 Task: Look for space in Muchamiel, Spain from 5th June, 2023 to 16th June, 2023 for 2 adults in price range Rs.14000 to Rs.18000. Place can be entire place with 1  bedroom having 1 bed and 1 bathroom. Property type can be house, flat, guest house, hotel. Booking option can be shelf check-in. Required host language is English.
Action: Mouse moved to (290, 141)
Screenshot: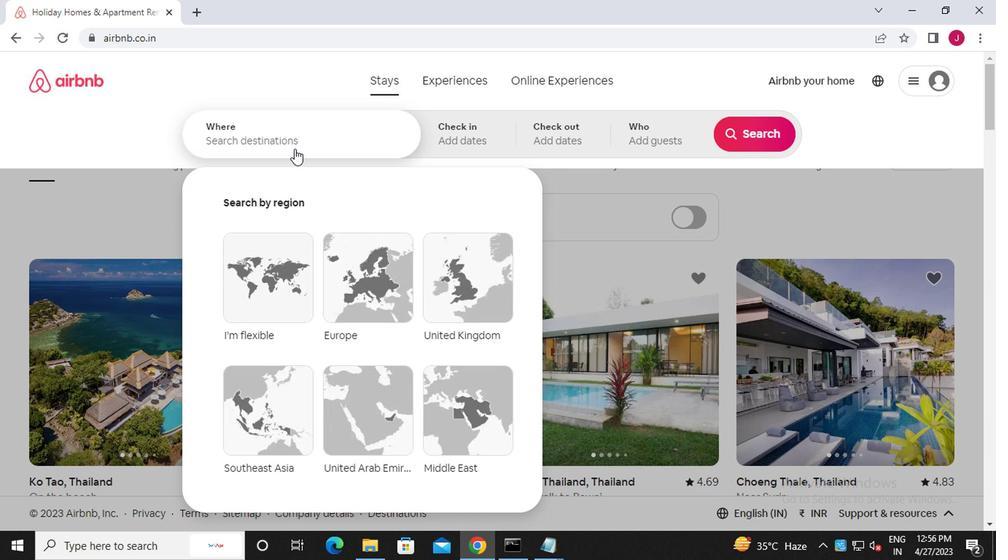 
Action: Mouse pressed left at (290, 141)
Screenshot: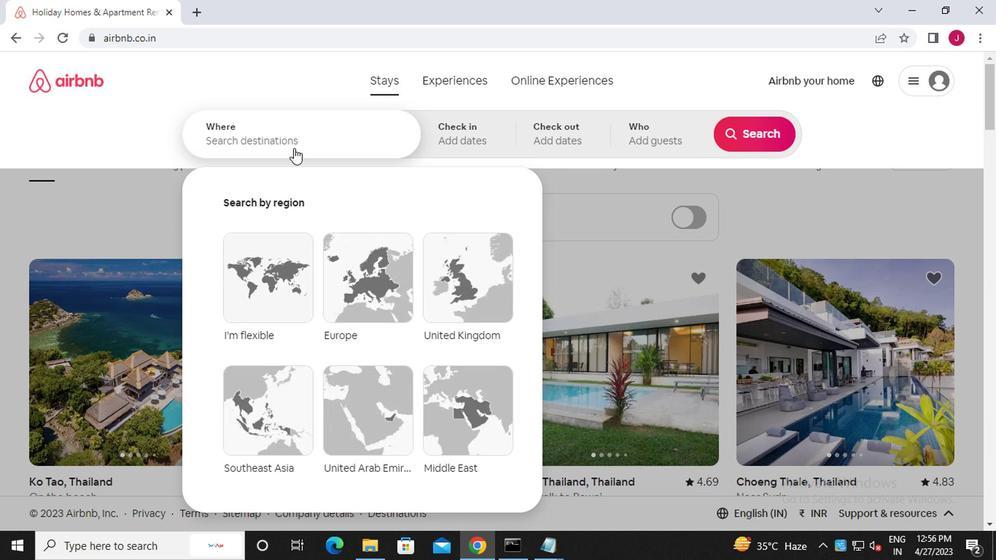 
Action: Mouse moved to (285, 141)
Screenshot: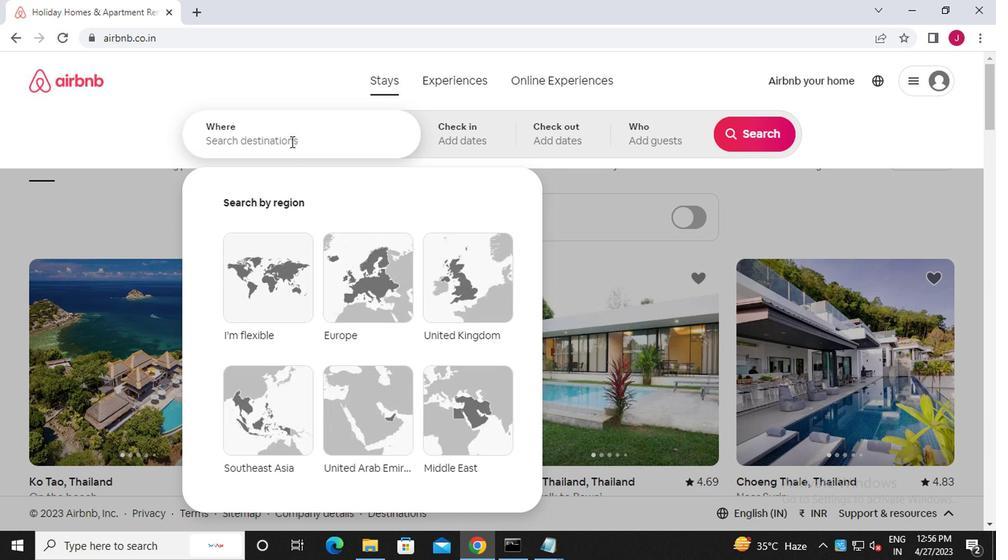 
Action: Key pressed m<Key.caps_lock>uchamiel,<Key.caps_lock>s<Key.caps_lock>pain
Screenshot: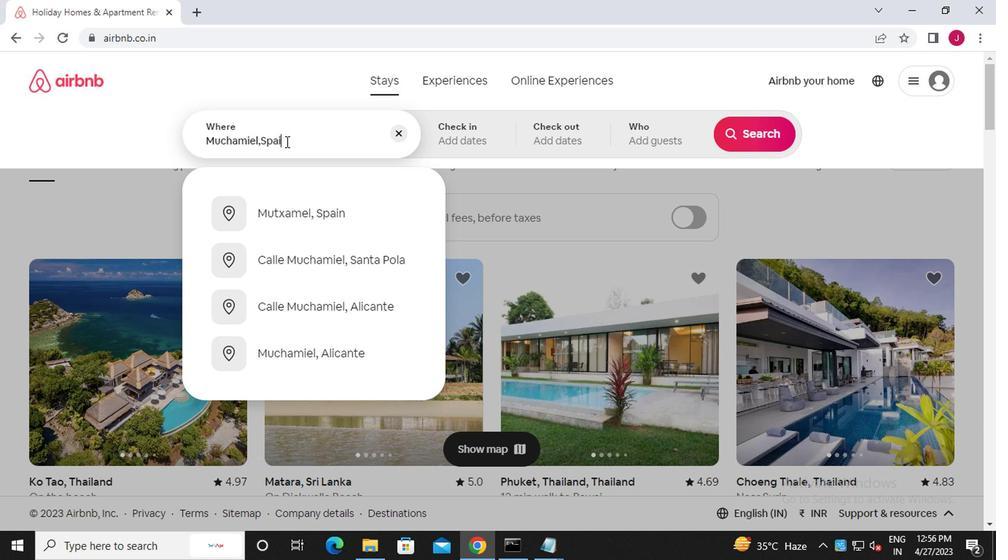 
Action: Mouse moved to (321, 212)
Screenshot: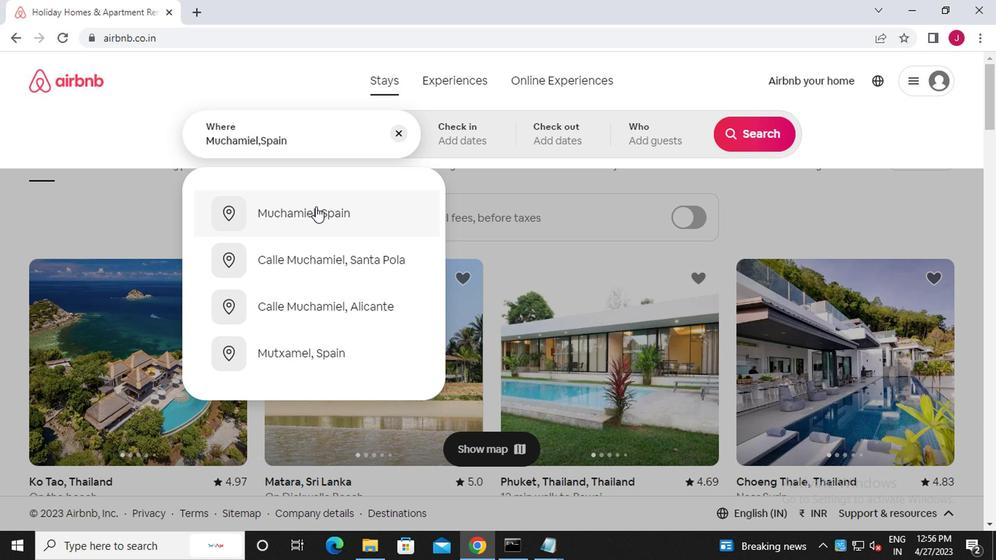 
Action: Mouse pressed left at (321, 212)
Screenshot: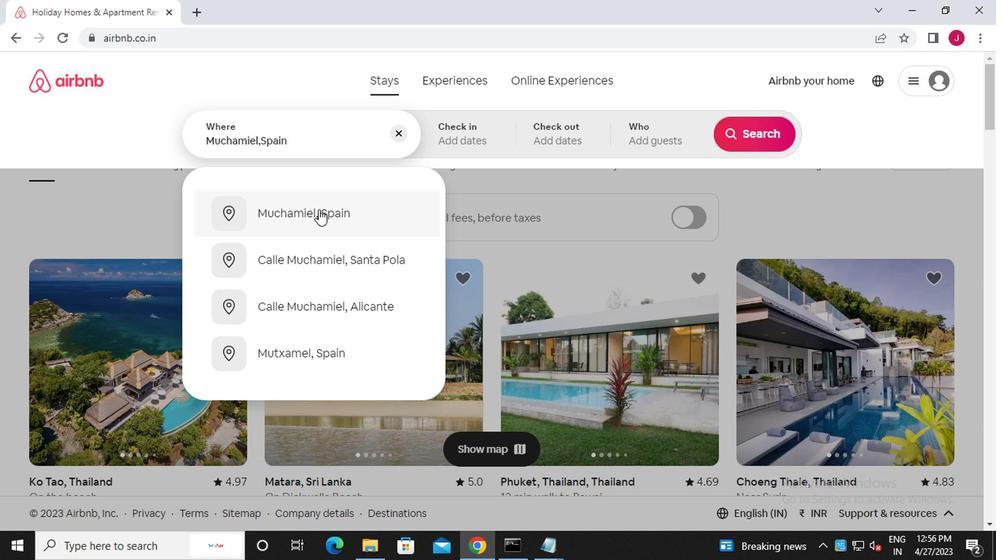 
Action: Mouse moved to (741, 253)
Screenshot: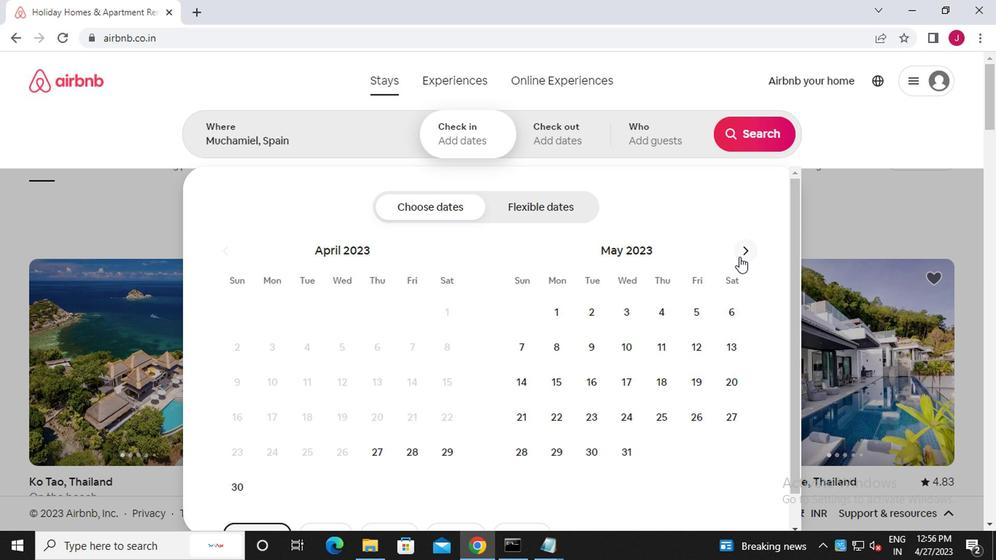 
Action: Mouse pressed left at (741, 253)
Screenshot: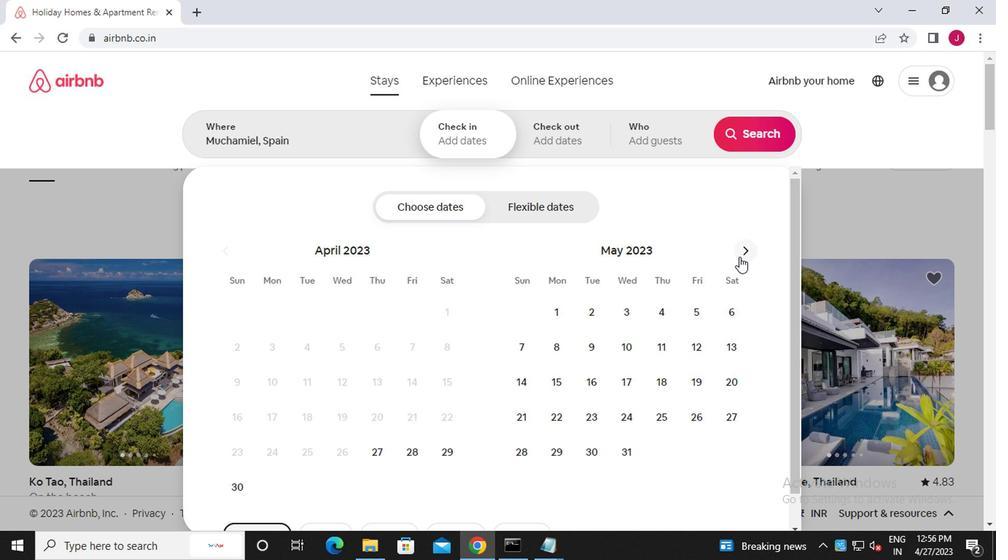
Action: Mouse moved to (550, 347)
Screenshot: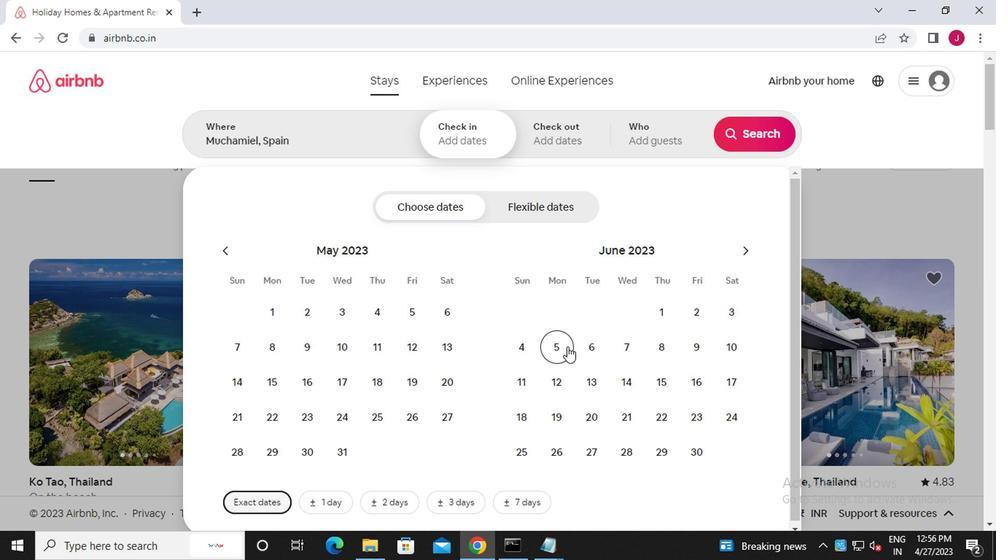 
Action: Mouse pressed left at (550, 347)
Screenshot: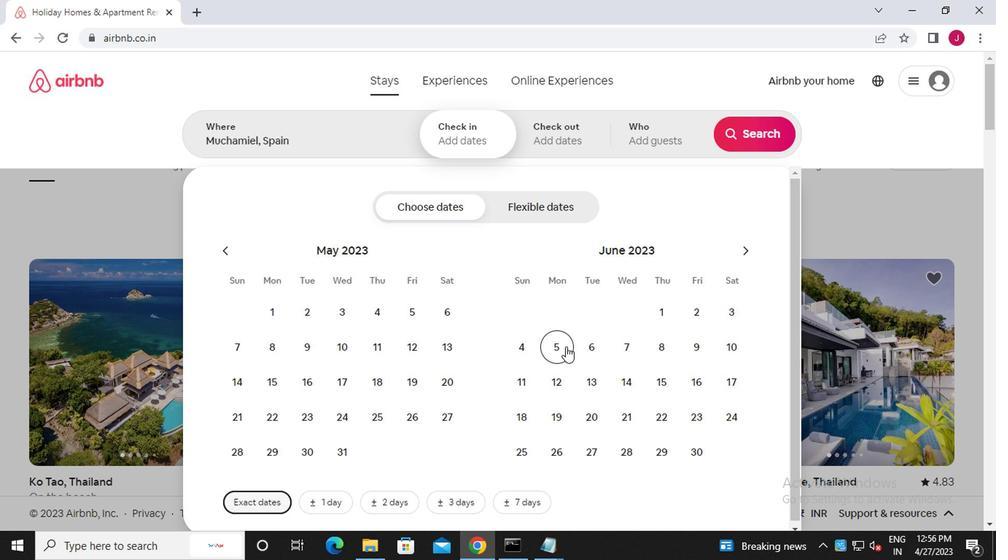 
Action: Mouse moved to (694, 386)
Screenshot: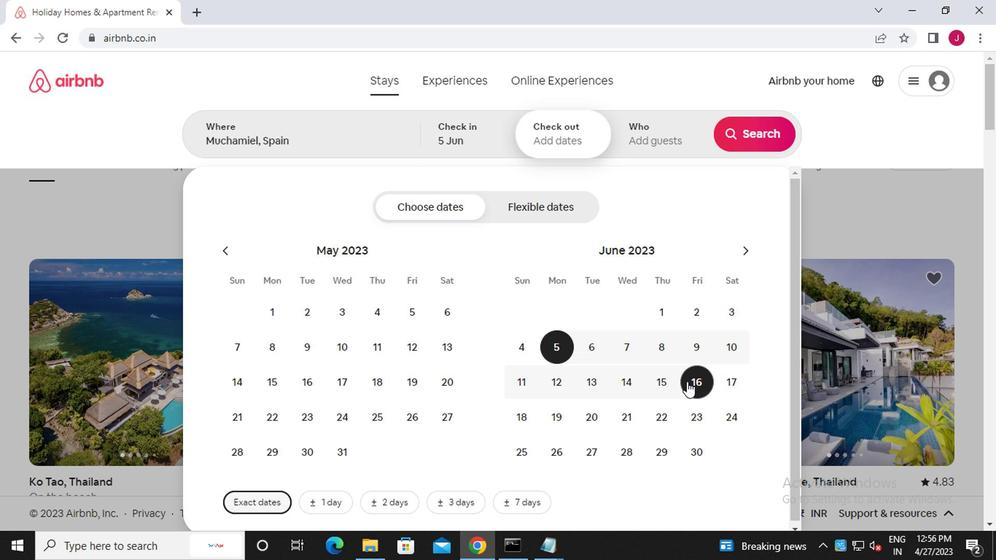 
Action: Mouse pressed left at (694, 386)
Screenshot: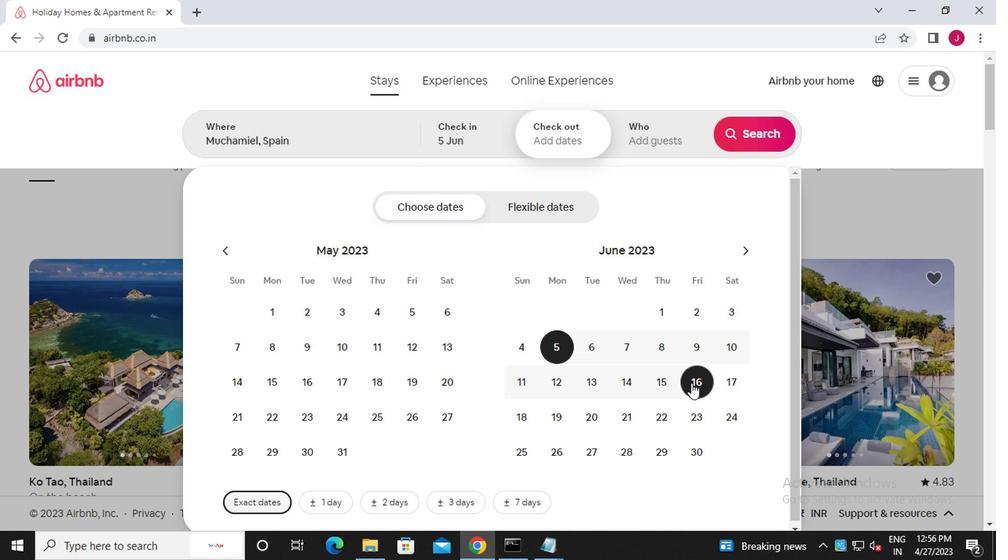 
Action: Mouse moved to (668, 132)
Screenshot: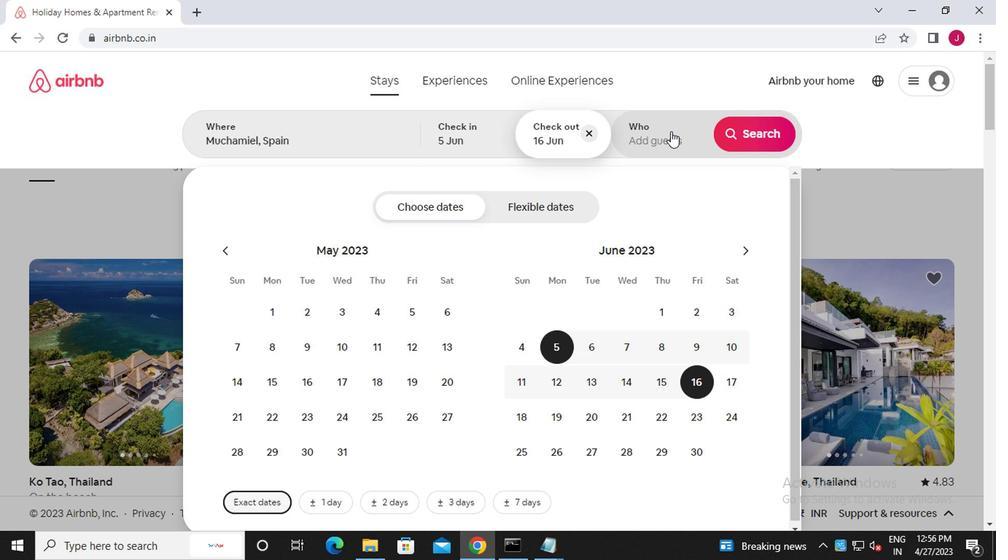 
Action: Mouse pressed left at (668, 132)
Screenshot: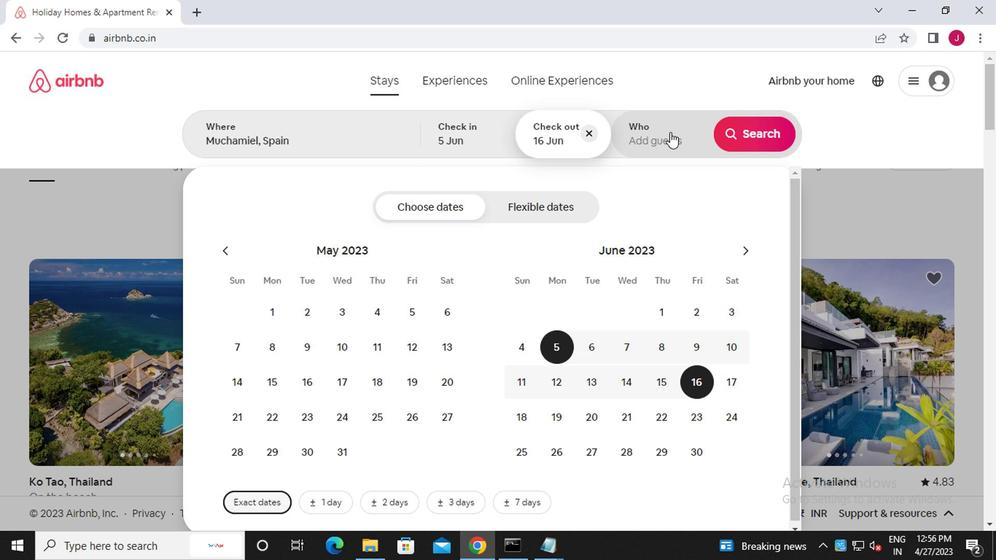 
Action: Mouse moved to (753, 212)
Screenshot: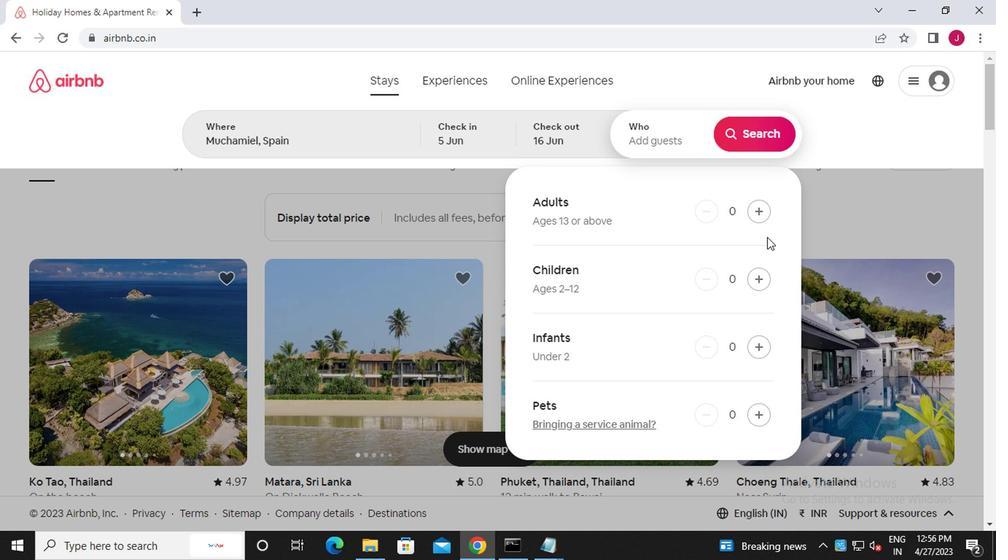 
Action: Mouse pressed left at (753, 212)
Screenshot: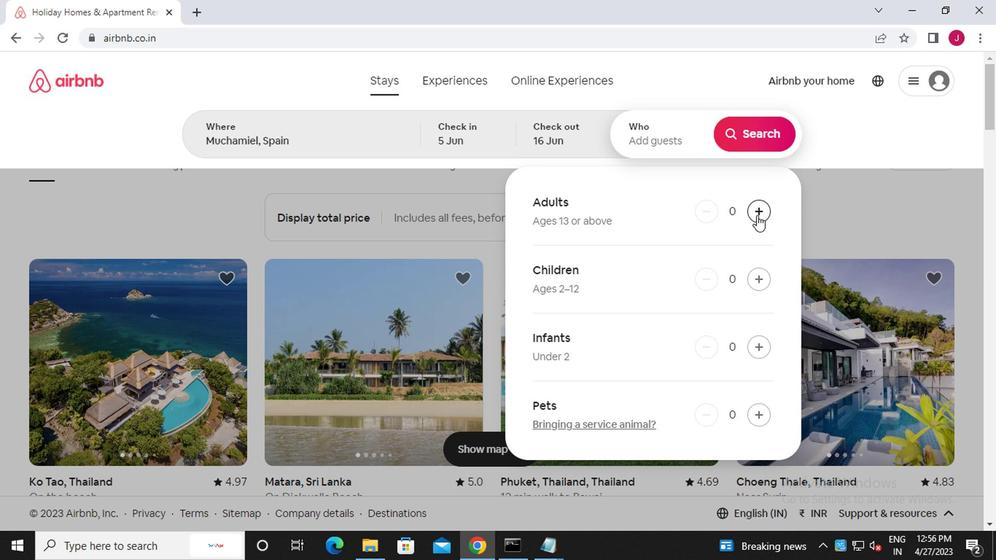 
Action: Mouse pressed left at (753, 212)
Screenshot: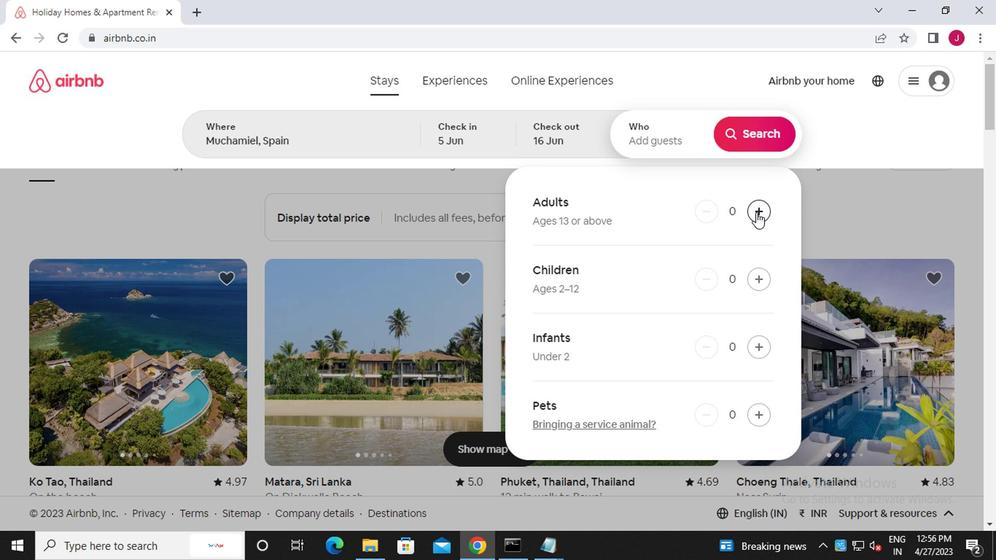 
Action: Mouse moved to (752, 137)
Screenshot: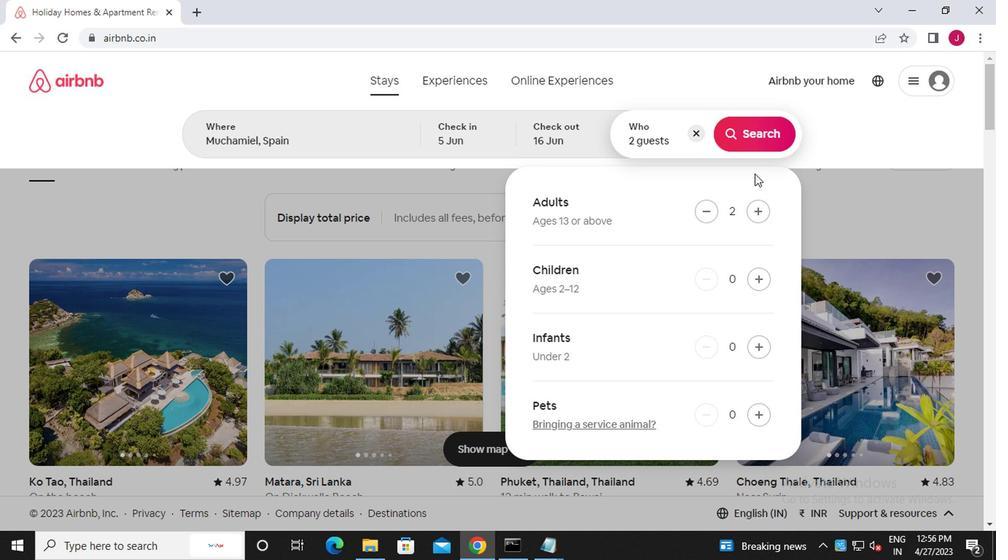 
Action: Mouse pressed left at (752, 137)
Screenshot: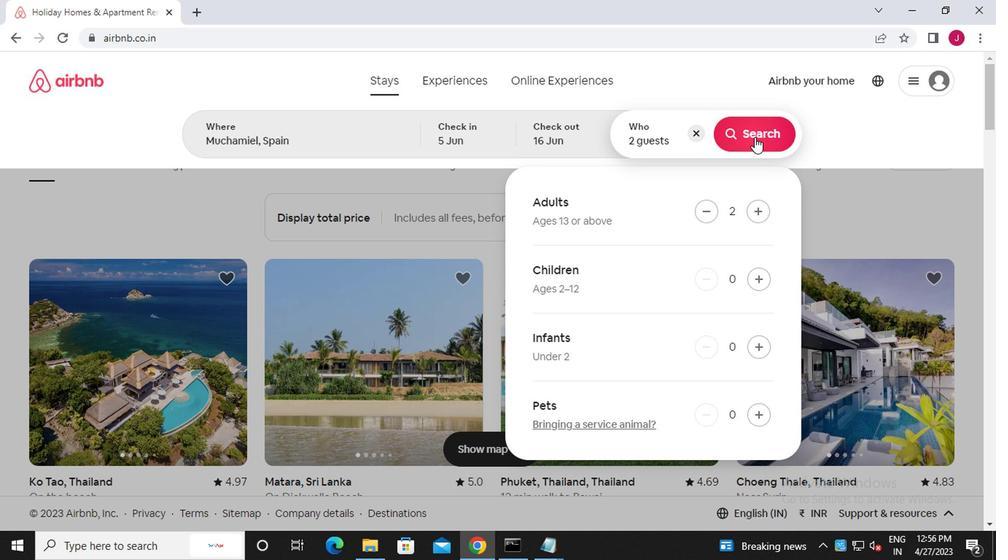 
Action: Mouse moved to (925, 145)
Screenshot: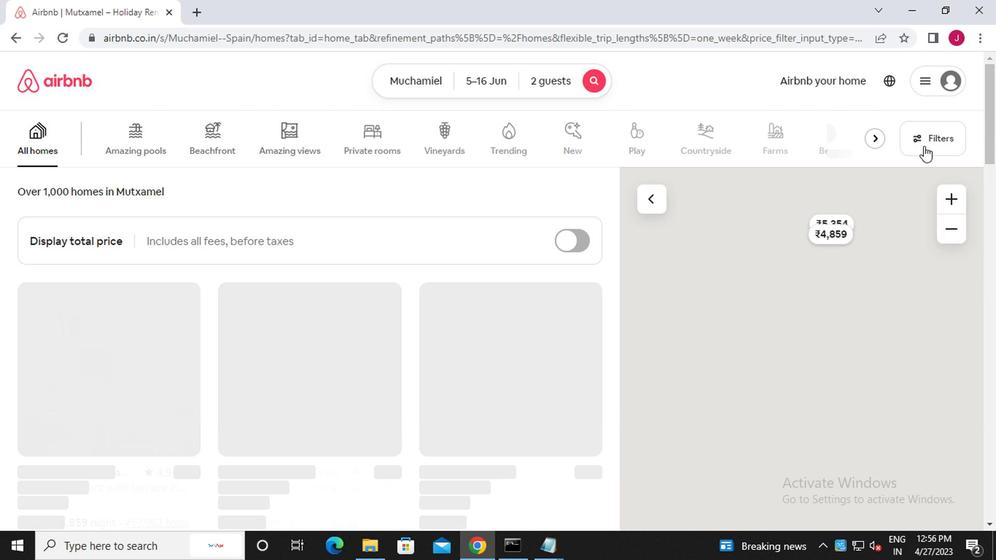 
Action: Mouse pressed left at (925, 145)
Screenshot: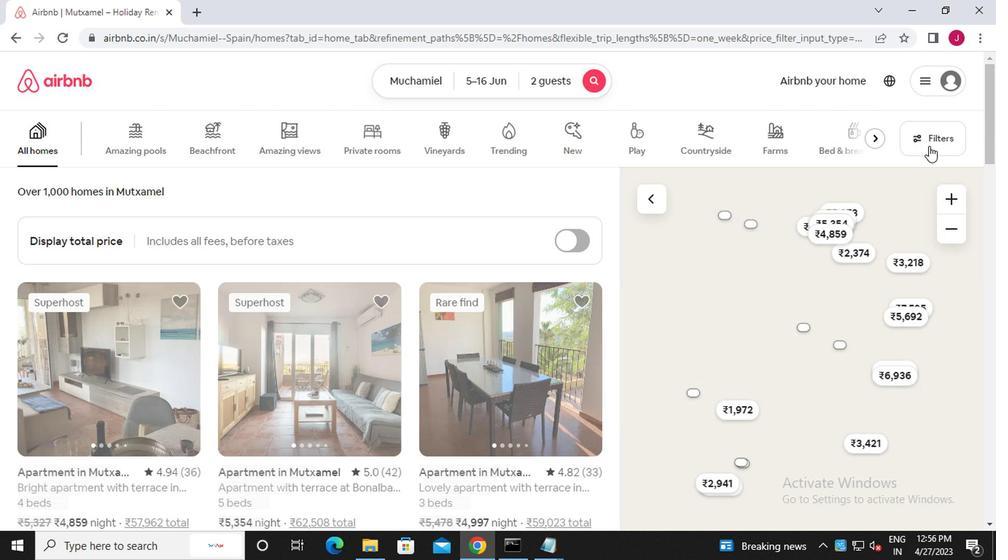 
Action: Mouse moved to (318, 320)
Screenshot: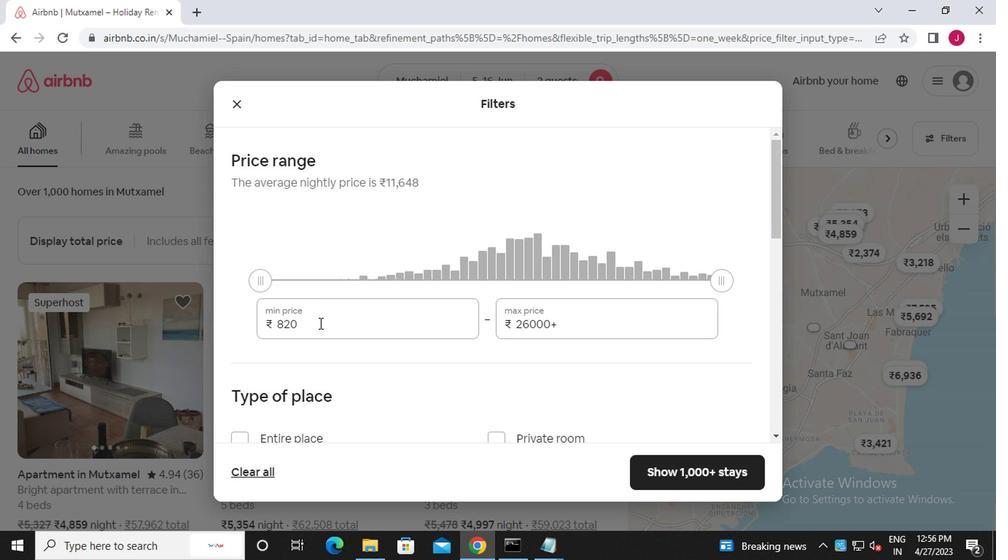 
Action: Mouse pressed left at (318, 320)
Screenshot: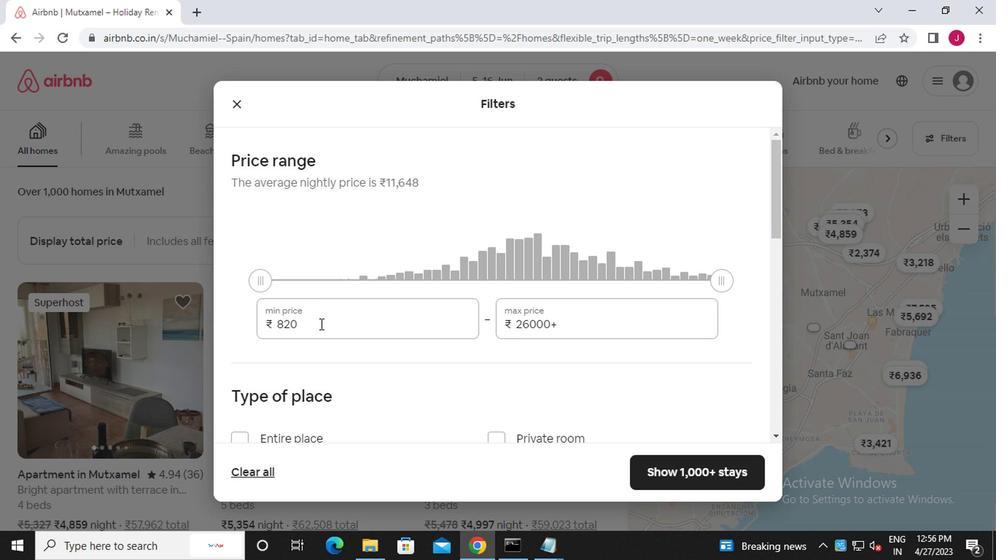 
Action: Mouse moved to (313, 311)
Screenshot: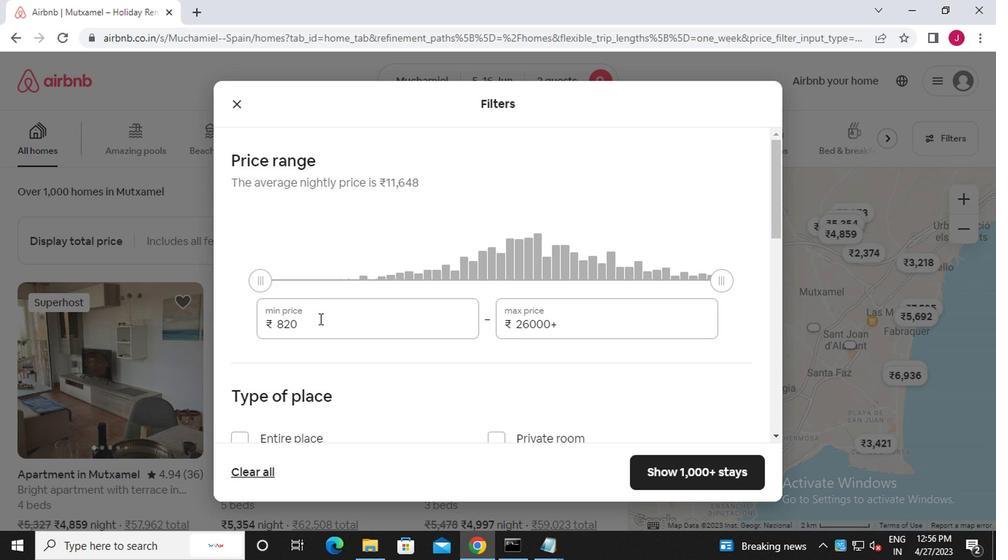 
Action: Key pressed <Key.backspace><Key.backspace><Key.backspace><<97>><<100>><<96>><<96>><<96>>
Screenshot: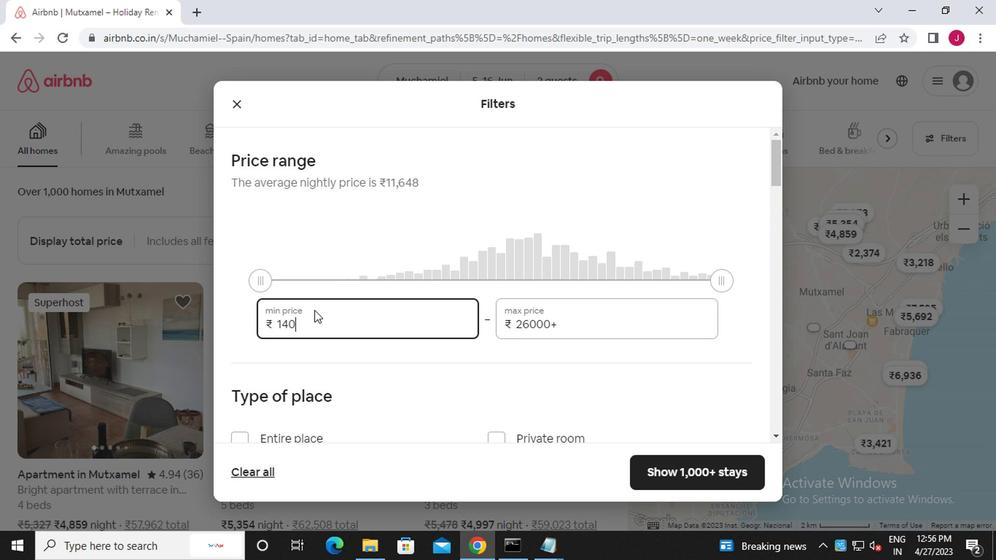 
Action: Mouse moved to (617, 308)
Screenshot: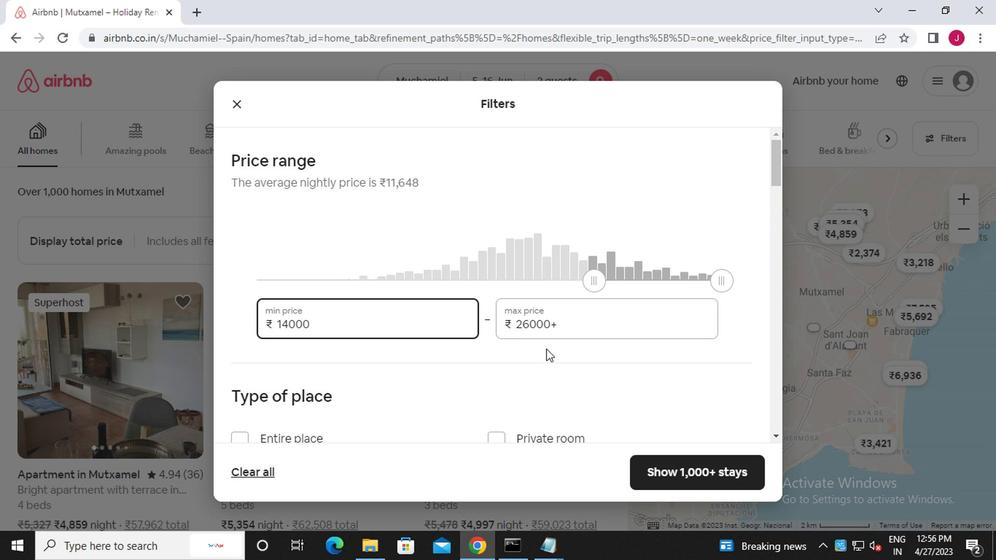 
Action: Mouse pressed left at (617, 308)
Screenshot: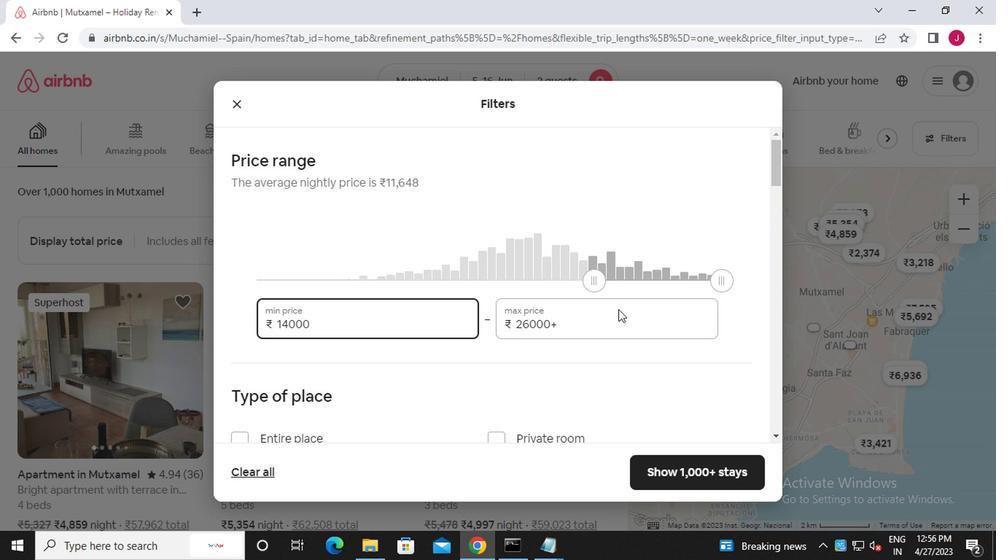 
Action: Mouse moved to (603, 314)
Screenshot: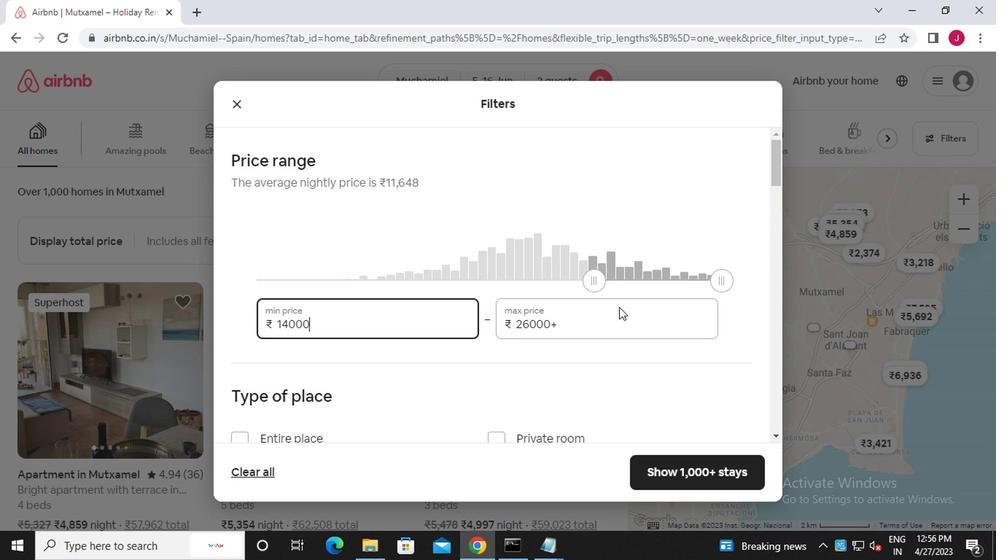 
Action: Key pressed <Key.backspace><Key.backspace><Key.backspace><Key.backspace><Key.backspace><Key.backspace><Key.backspace><Key.backspace><Key.backspace><Key.backspace><Key.backspace><Key.backspace><Key.backspace><<97>><<104>><<96>><<96>><<96>>
Screenshot: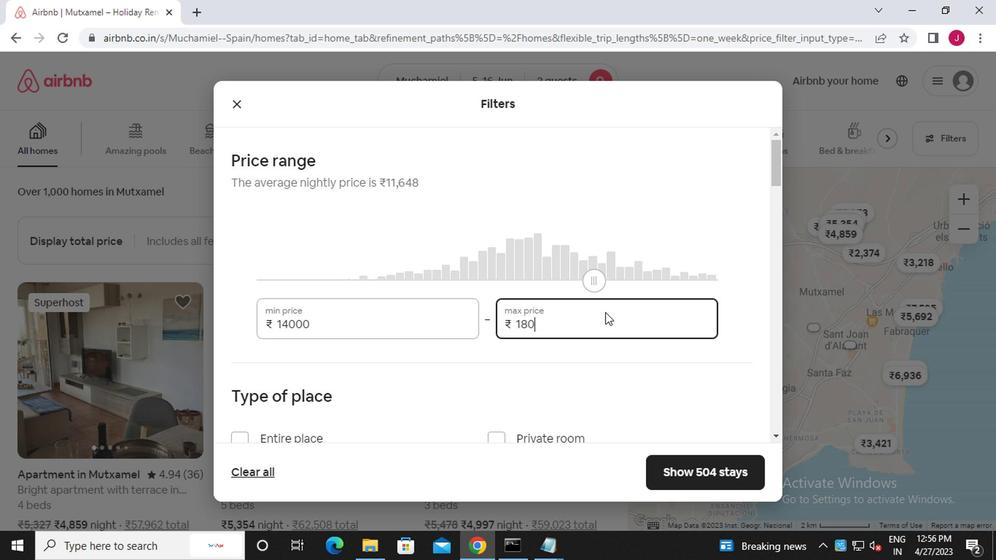 
Action: Mouse scrolled (603, 313) with delta (0, -1)
Screenshot: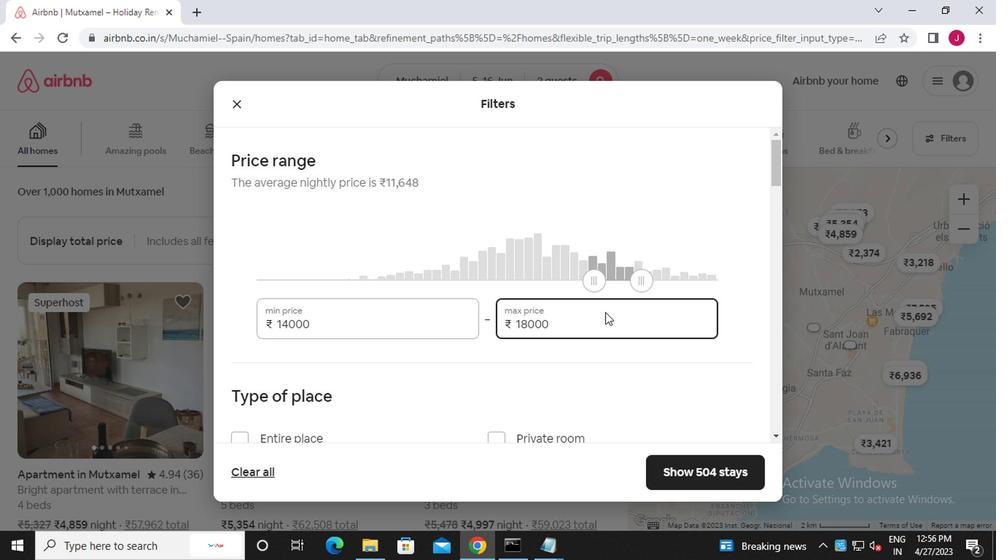 
Action: Mouse scrolled (603, 313) with delta (0, -1)
Screenshot: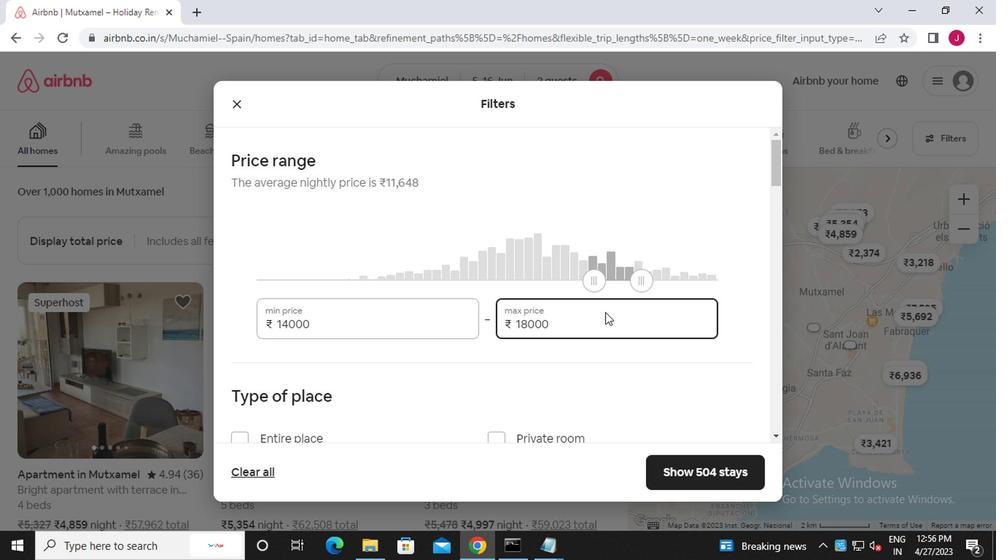 
Action: Mouse scrolled (603, 313) with delta (0, -1)
Screenshot: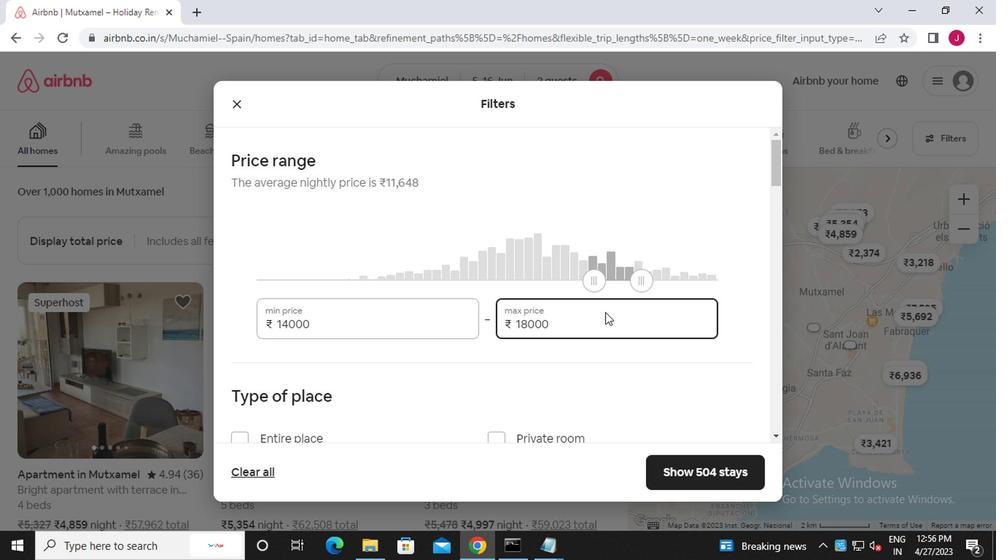 
Action: Mouse scrolled (603, 313) with delta (0, -1)
Screenshot: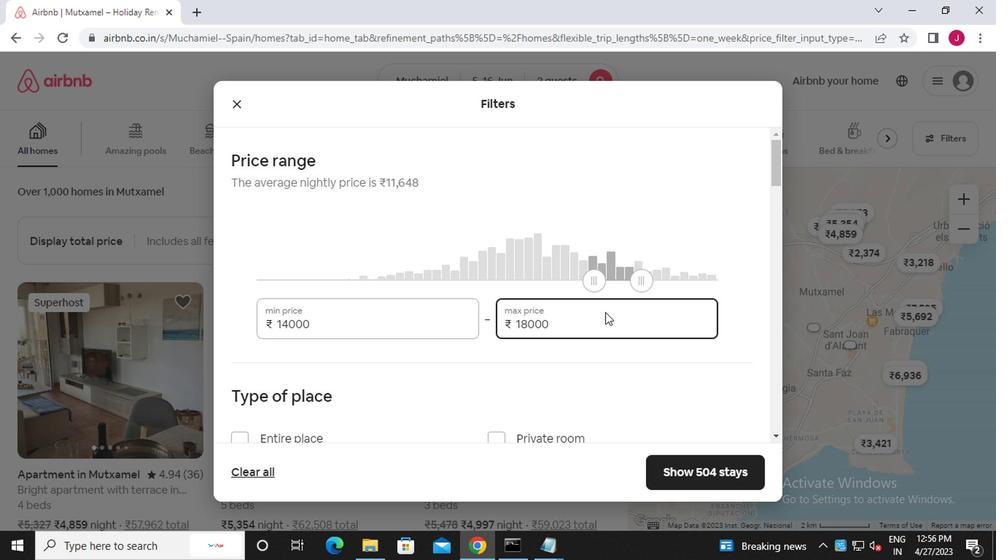 
Action: Mouse moved to (239, 152)
Screenshot: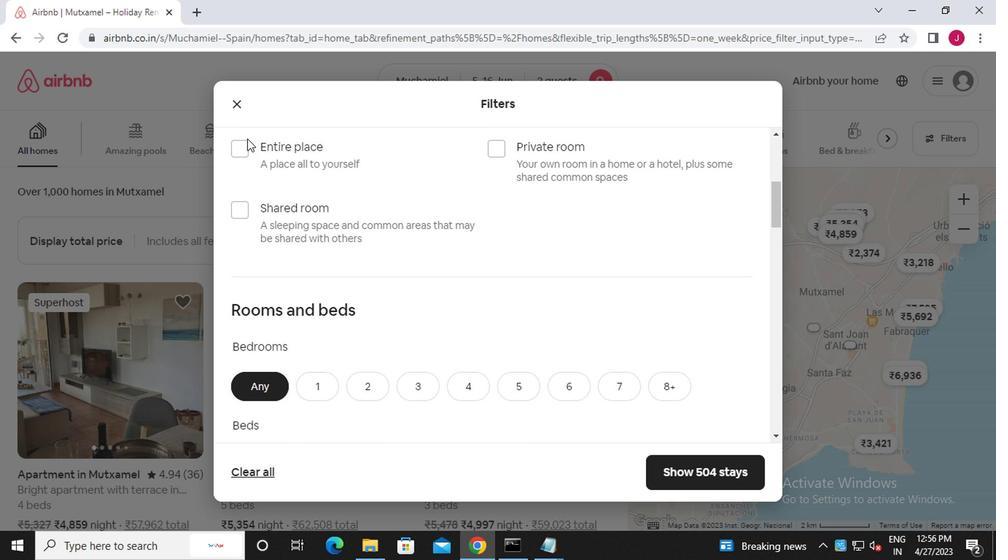 
Action: Mouse pressed left at (239, 152)
Screenshot: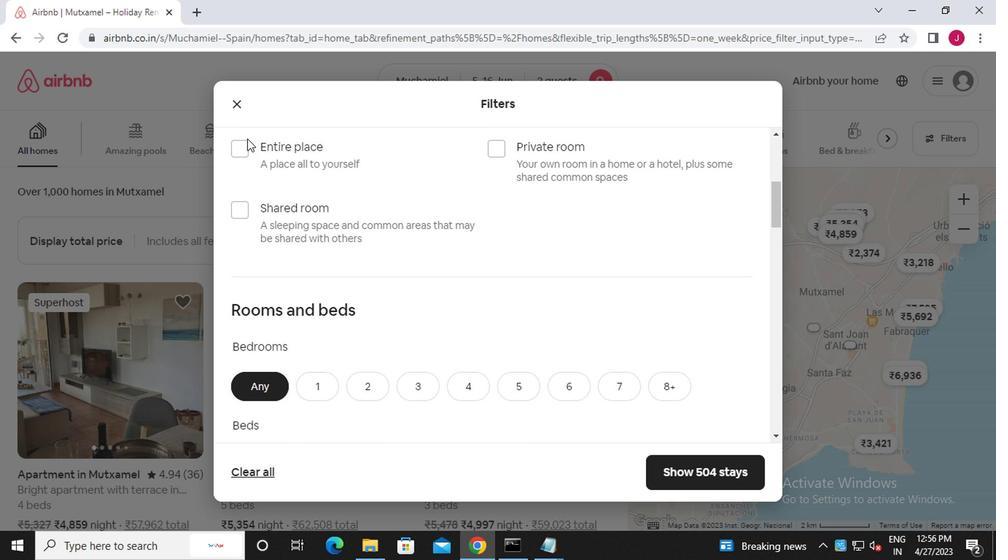
Action: Mouse moved to (354, 198)
Screenshot: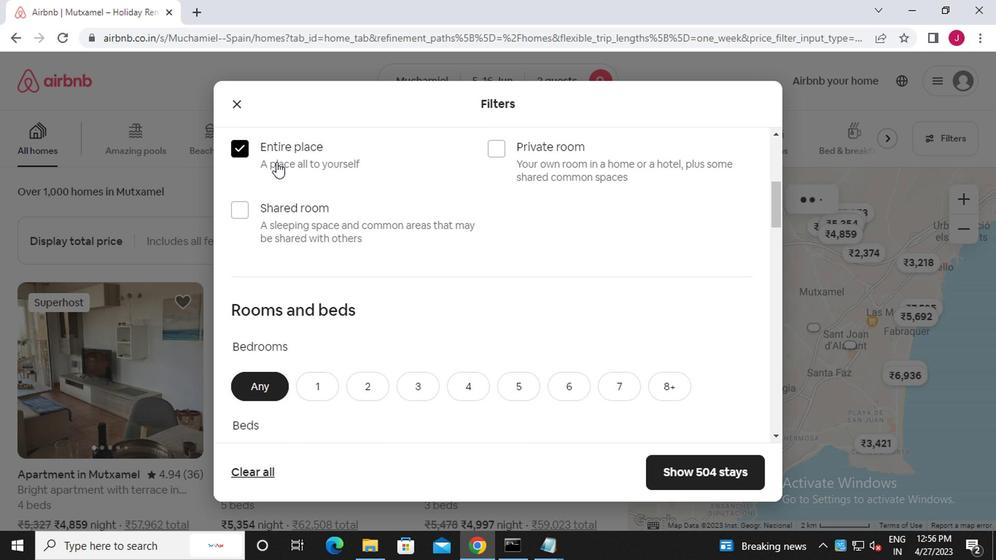
Action: Mouse scrolled (354, 198) with delta (0, 0)
Screenshot: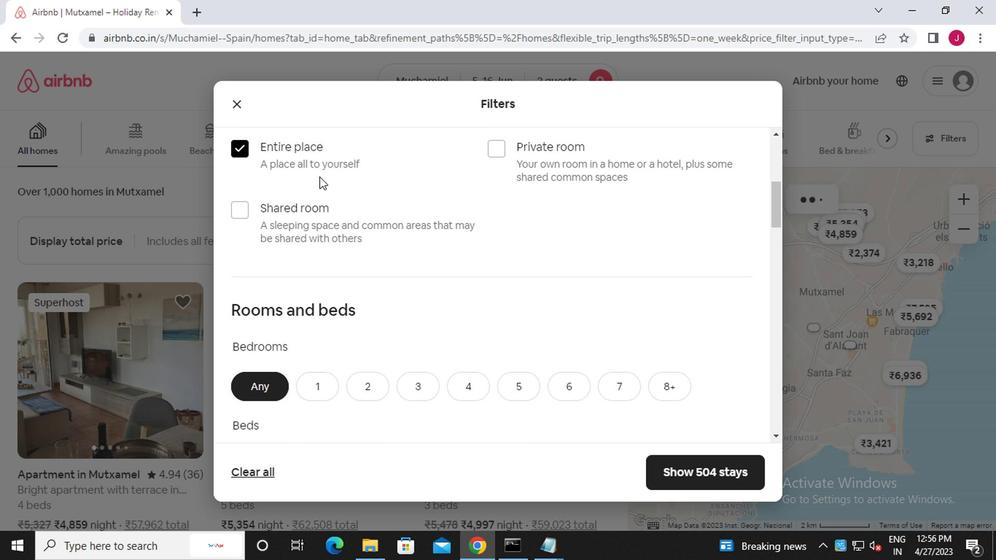 
Action: Mouse scrolled (354, 198) with delta (0, 0)
Screenshot: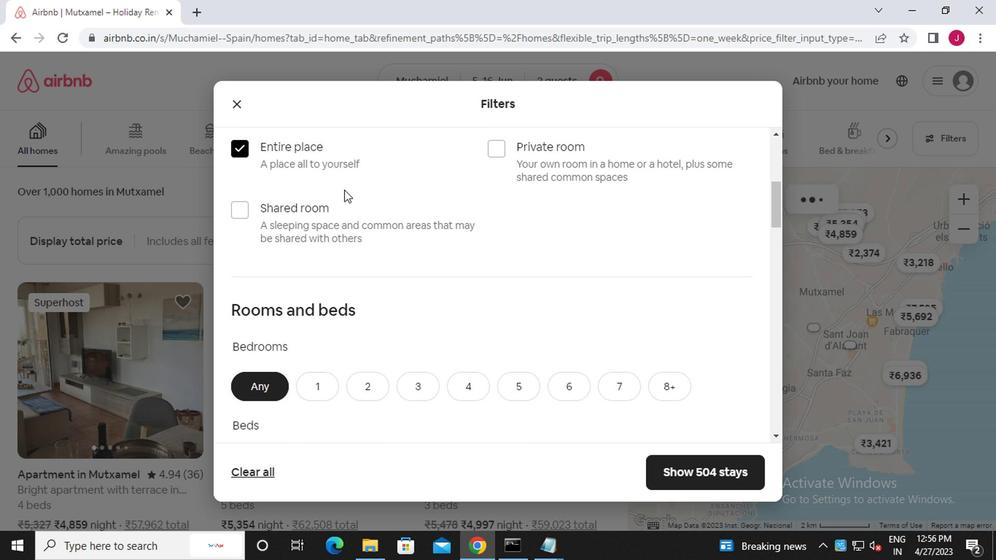 
Action: Mouse moved to (354, 198)
Screenshot: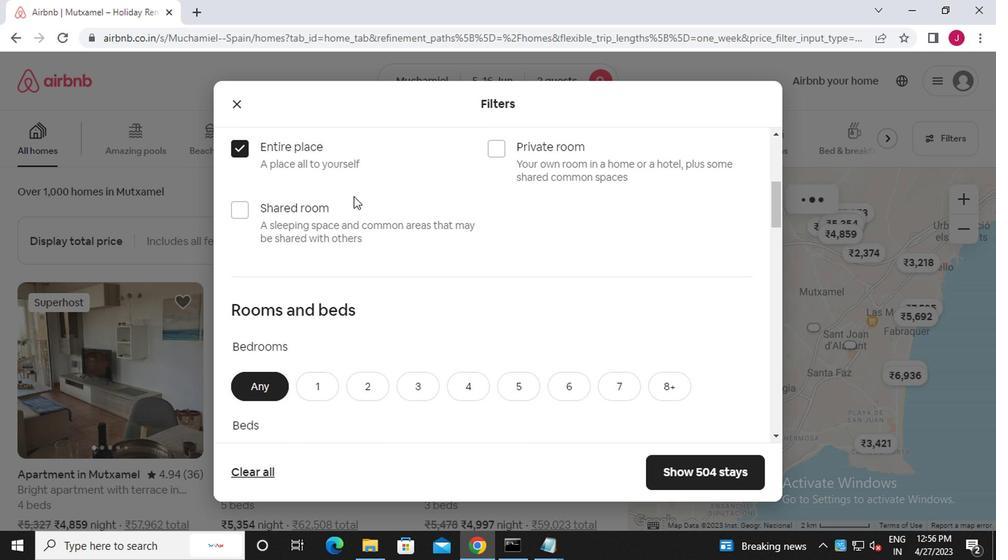 
Action: Mouse scrolled (354, 198) with delta (0, 0)
Screenshot: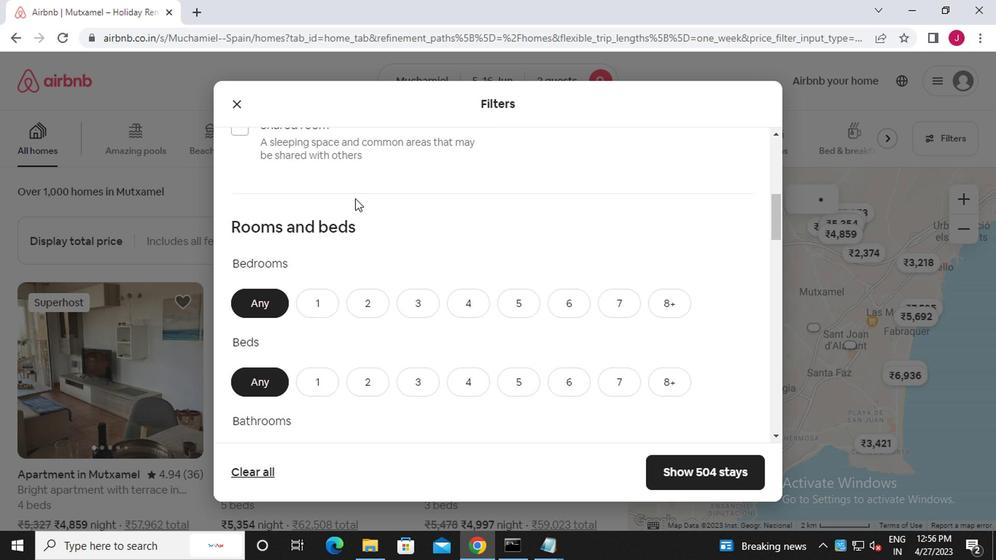 
Action: Mouse moved to (320, 175)
Screenshot: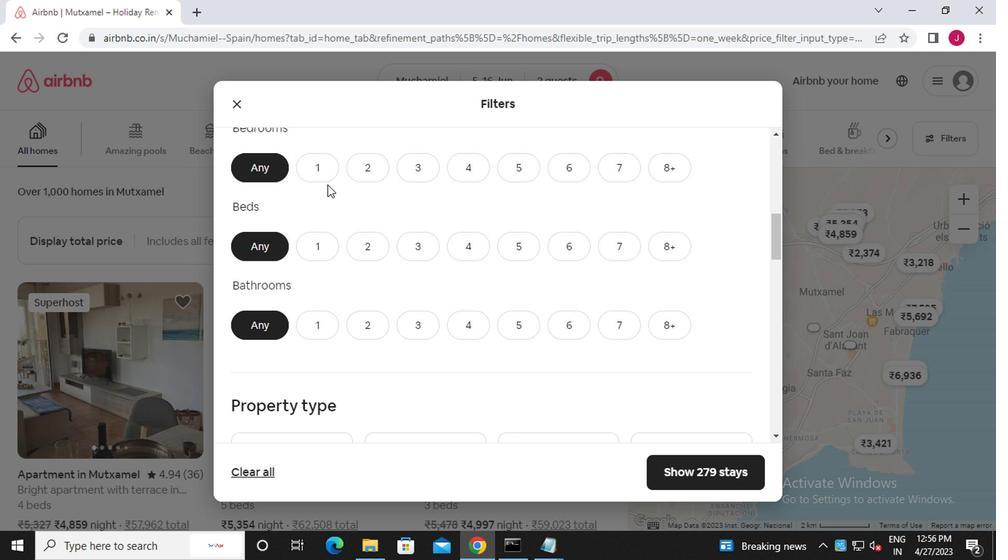 
Action: Mouse pressed left at (320, 175)
Screenshot: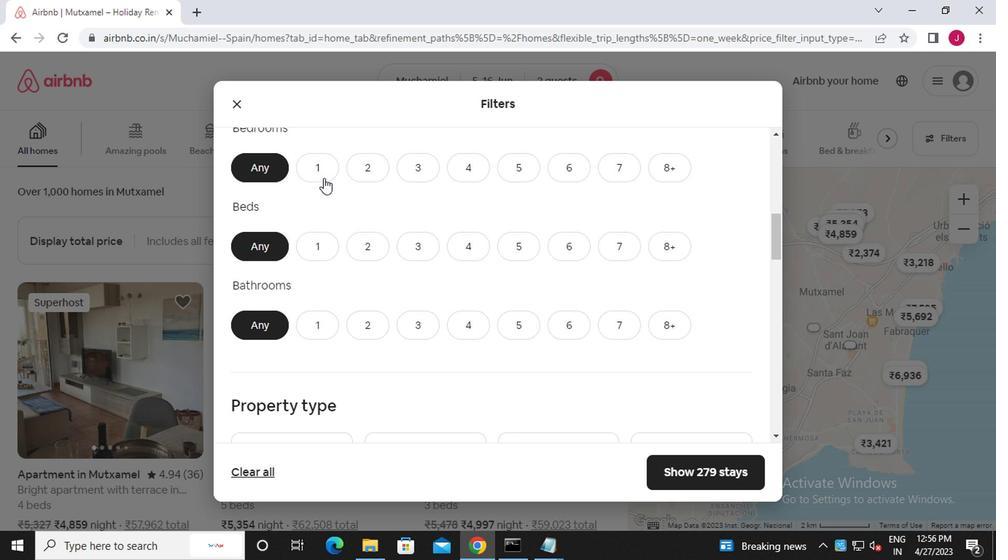 
Action: Mouse moved to (322, 249)
Screenshot: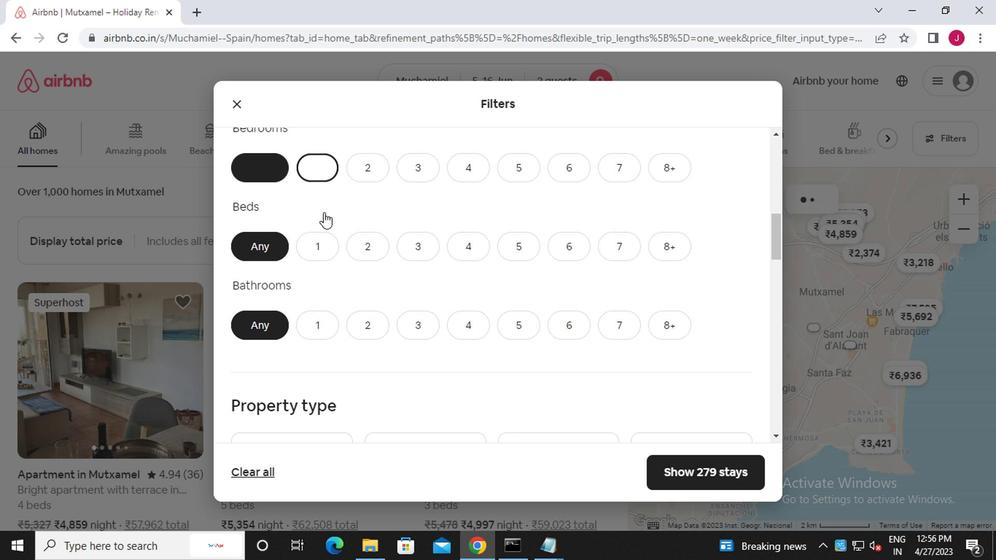
Action: Mouse pressed left at (322, 249)
Screenshot: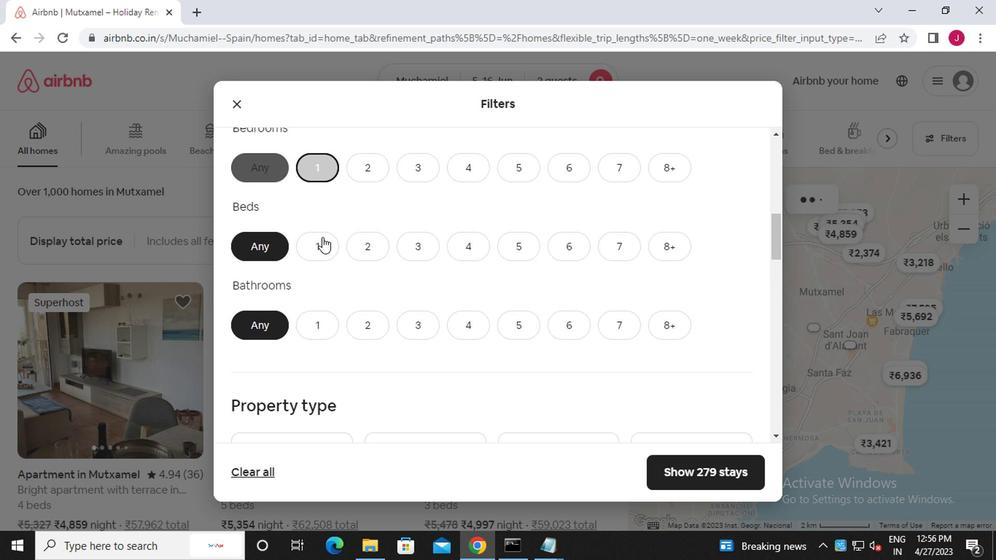 
Action: Mouse moved to (320, 315)
Screenshot: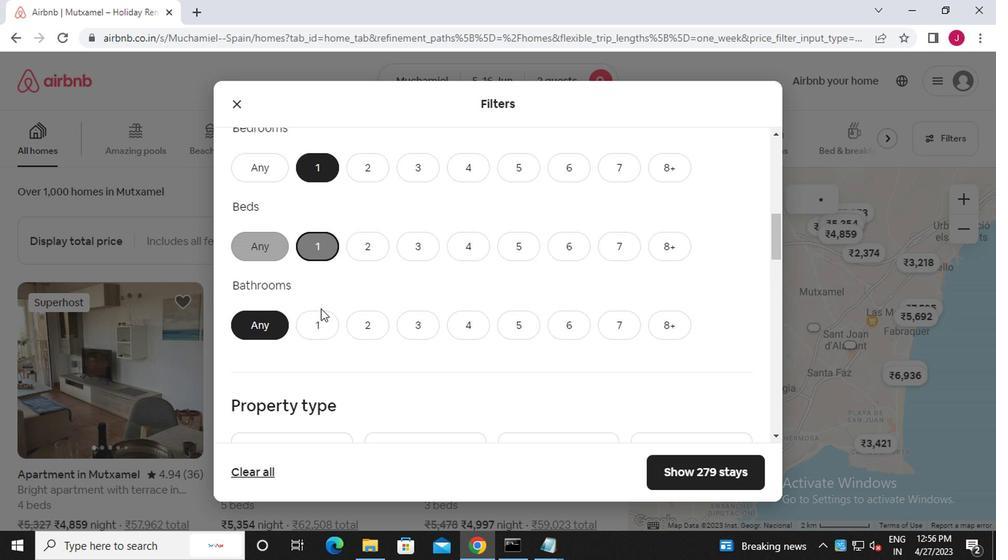 
Action: Mouse pressed left at (320, 315)
Screenshot: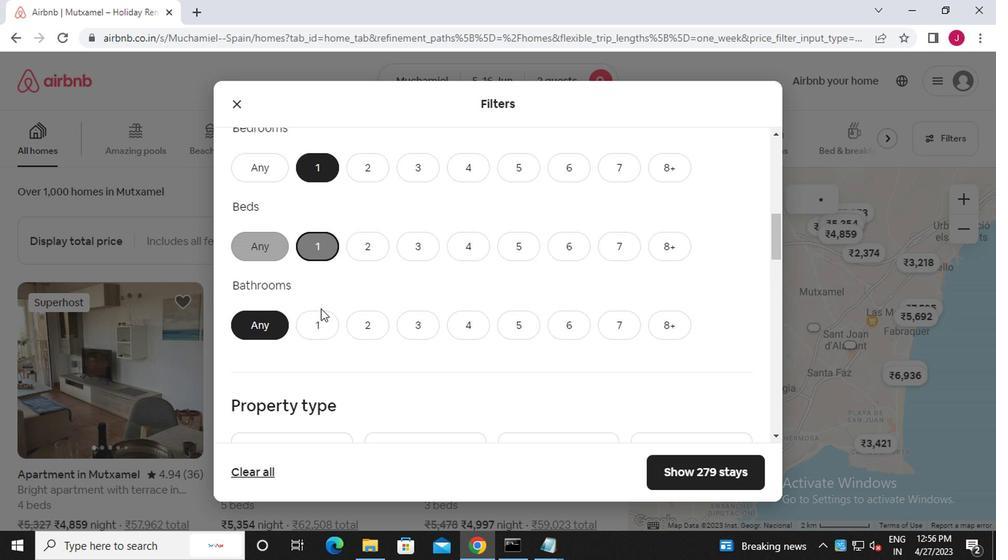 
Action: Mouse moved to (317, 324)
Screenshot: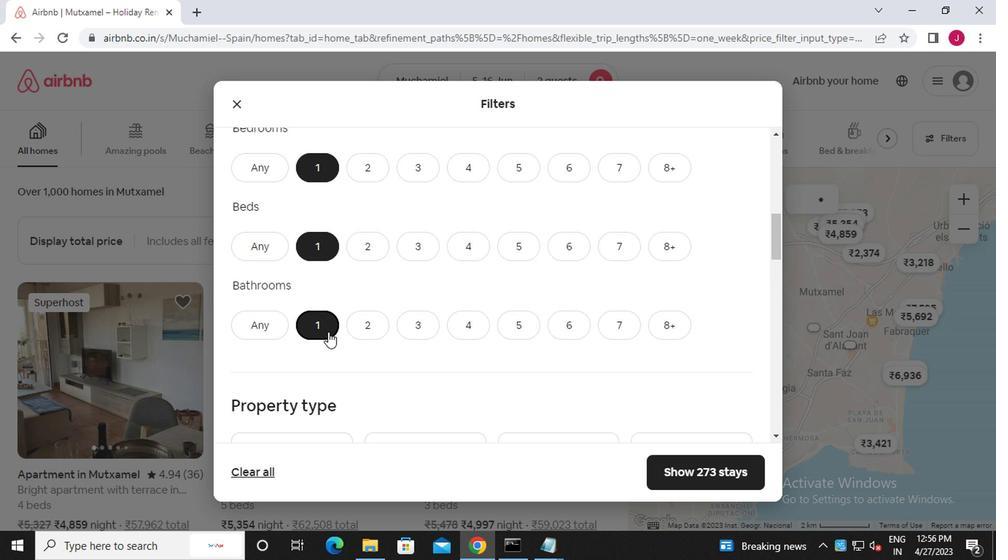 
Action: Mouse scrolled (317, 323) with delta (0, -1)
Screenshot: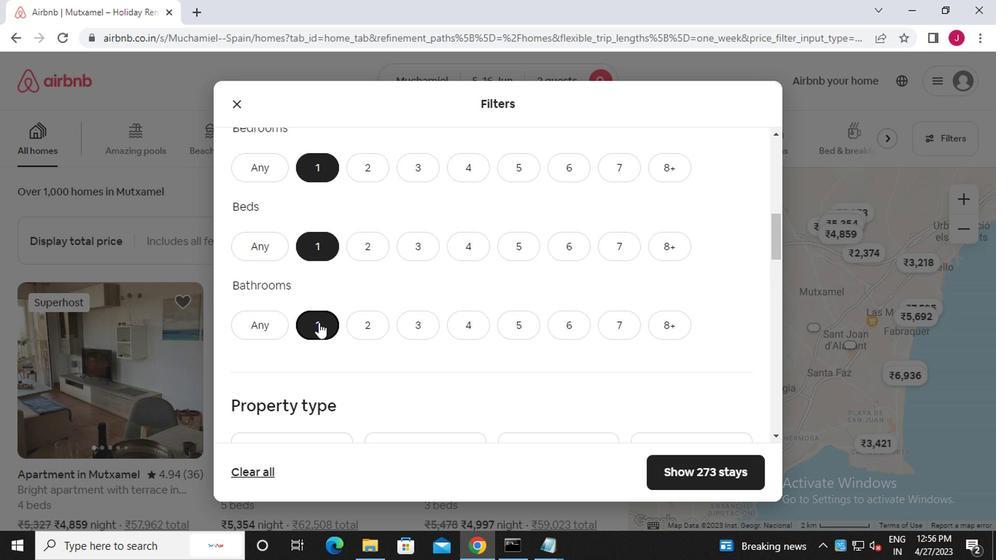 
Action: Mouse scrolled (317, 323) with delta (0, -1)
Screenshot: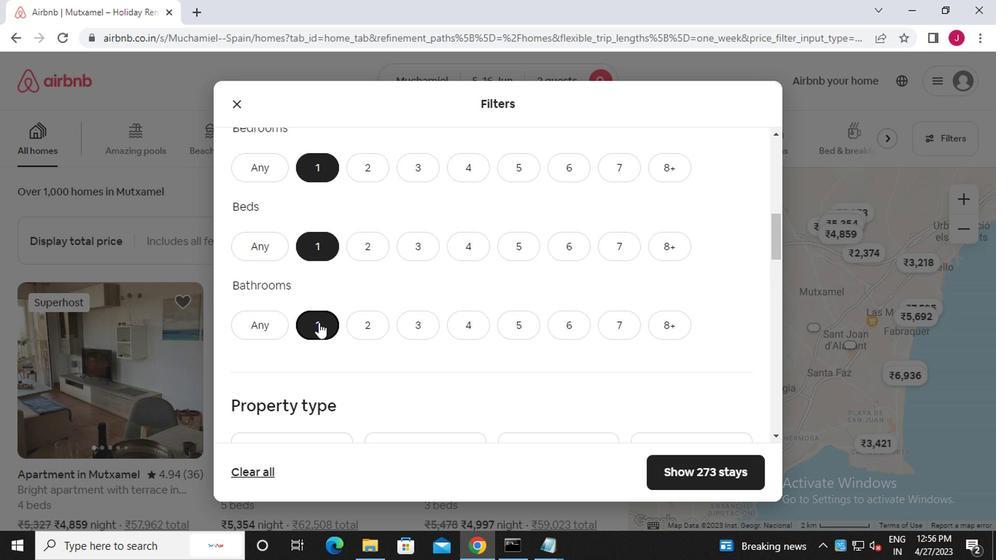 
Action: Mouse moved to (288, 324)
Screenshot: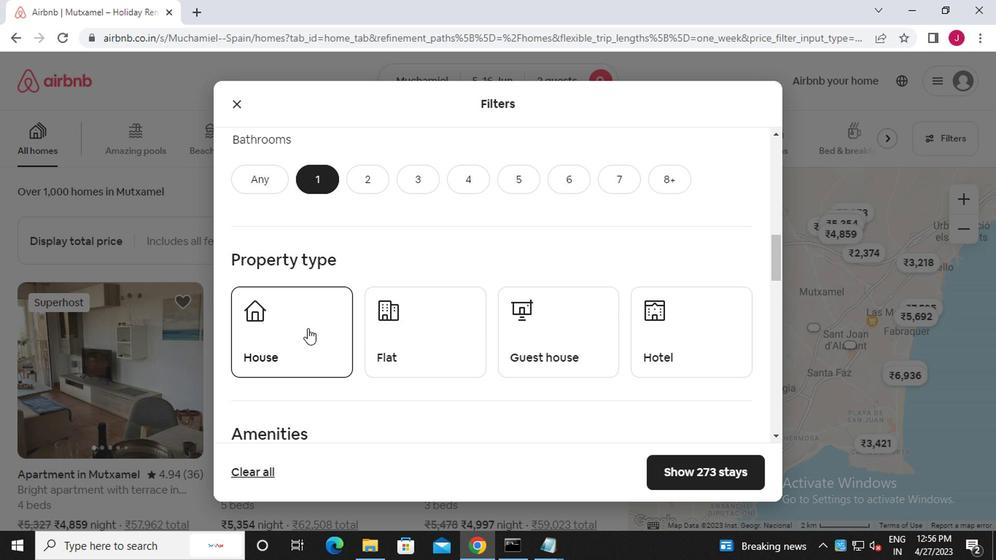
Action: Mouse pressed left at (288, 324)
Screenshot: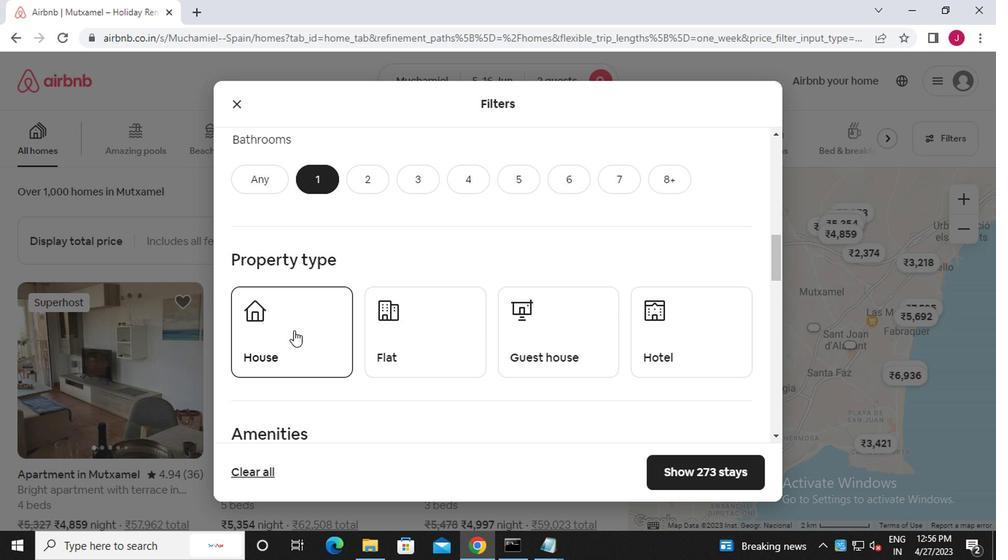 
Action: Mouse moved to (395, 328)
Screenshot: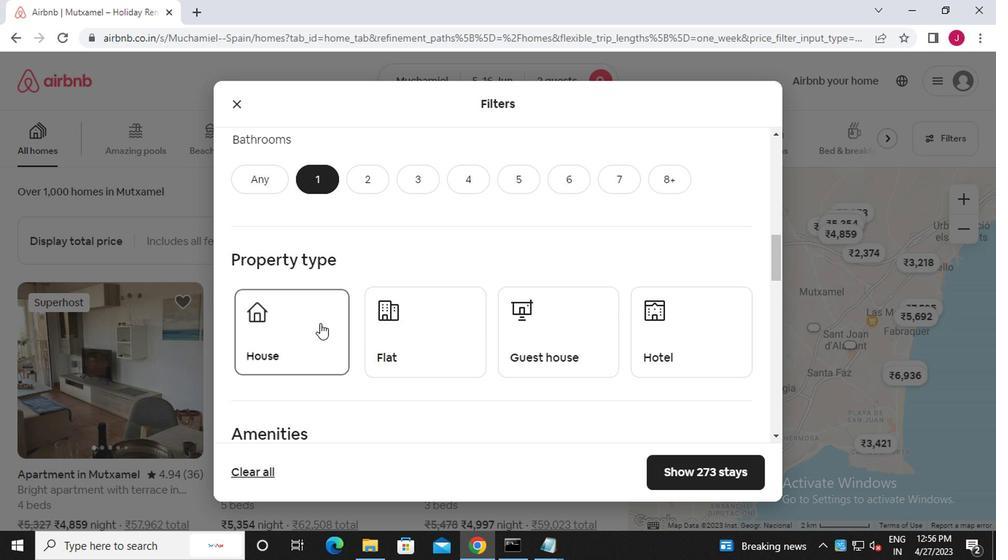 
Action: Mouse pressed left at (395, 328)
Screenshot: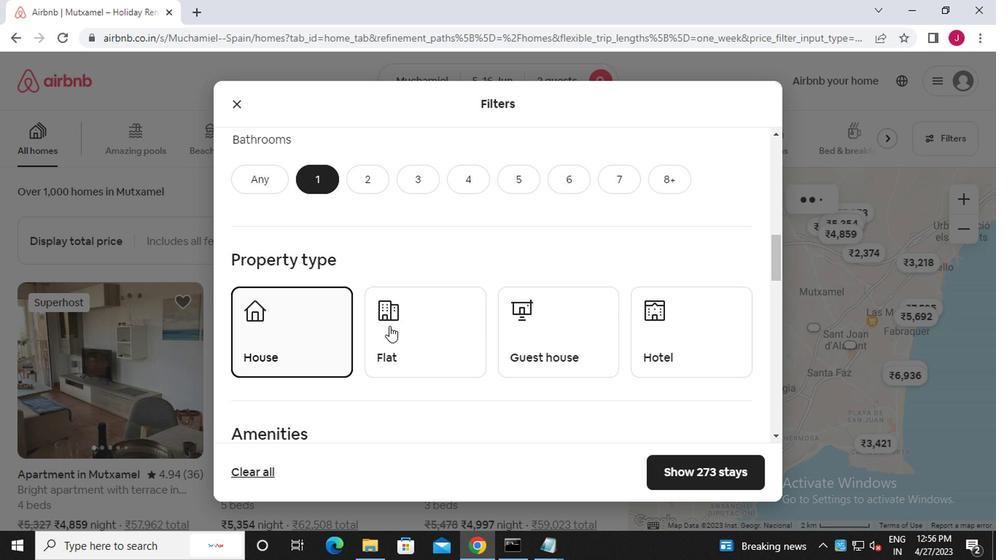 
Action: Mouse moved to (535, 342)
Screenshot: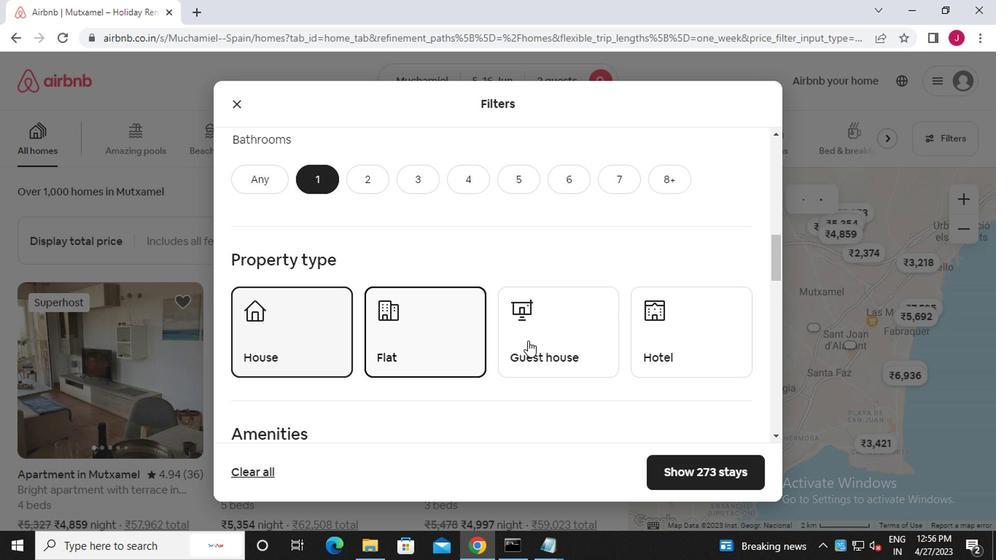 
Action: Mouse pressed left at (535, 342)
Screenshot: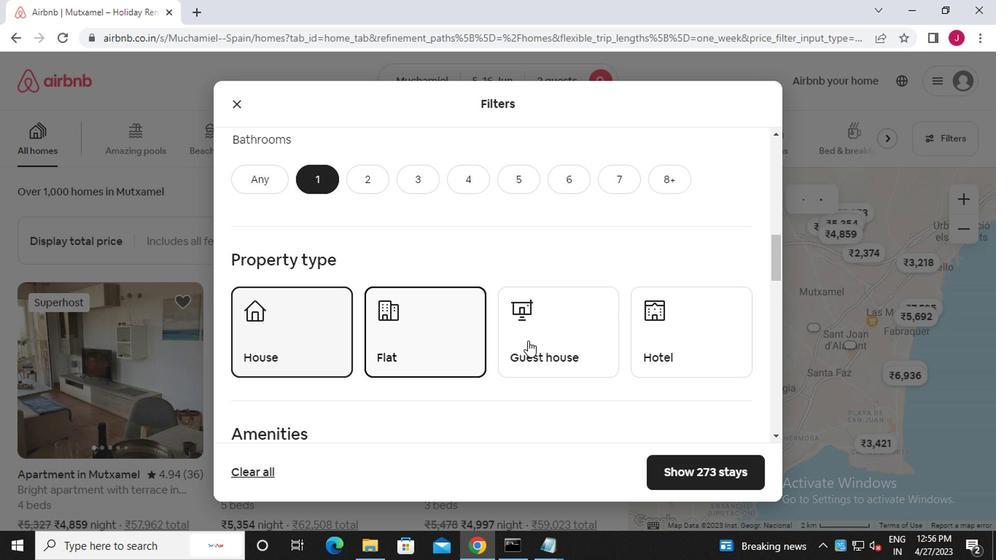 
Action: Mouse moved to (704, 338)
Screenshot: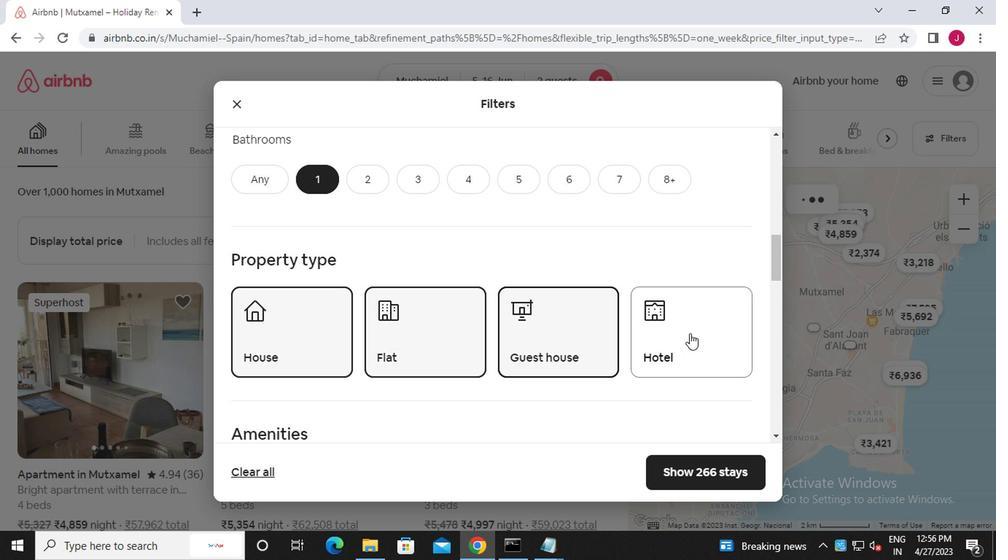 
Action: Mouse pressed left at (704, 338)
Screenshot: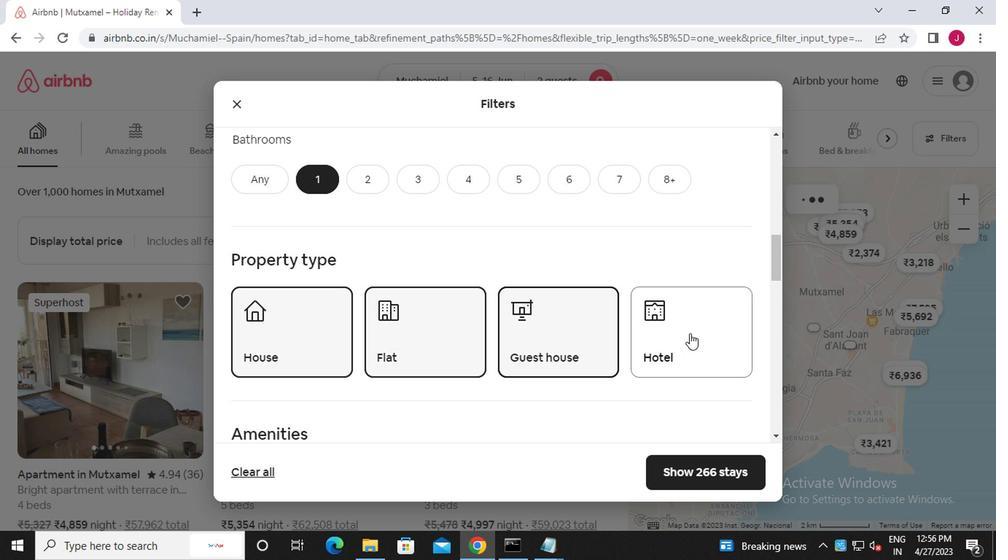 
Action: Mouse moved to (701, 338)
Screenshot: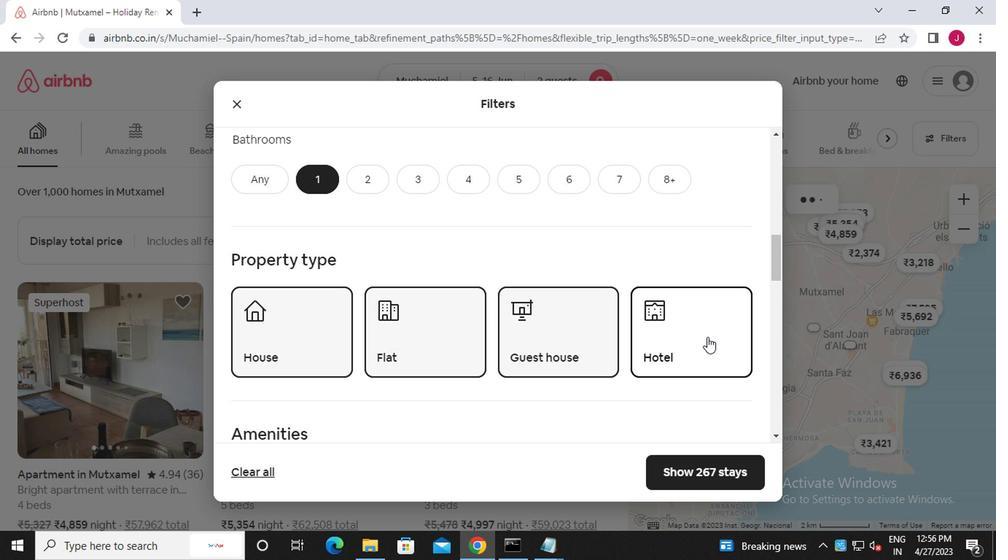 
Action: Mouse scrolled (701, 338) with delta (0, 0)
Screenshot: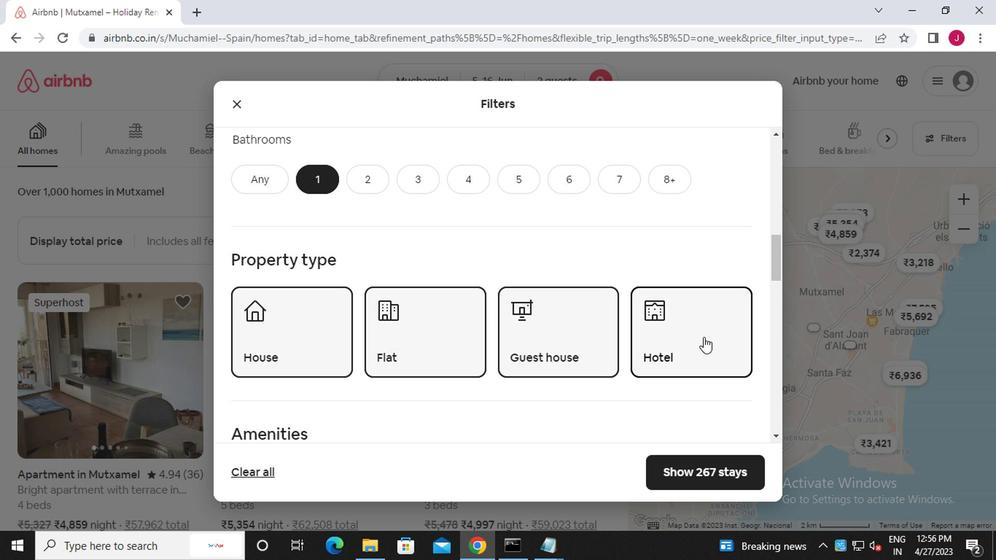 
Action: Mouse moved to (701, 338)
Screenshot: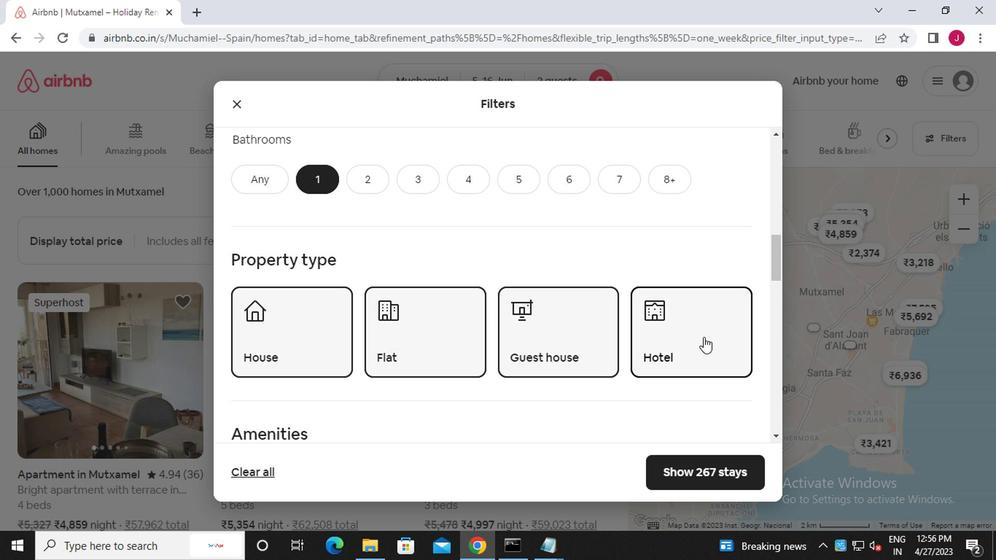 
Action: Mouse scrolled (701, 338) with delta (0, 0)
Screenshot: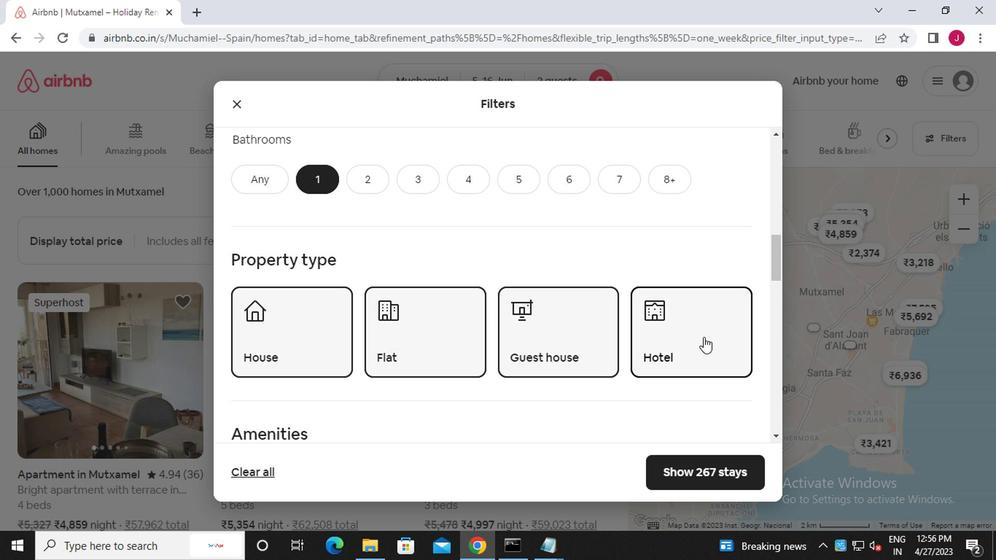 
Action: Mouse scrolled (701, 338) with delta (0, 0)
Screenshot: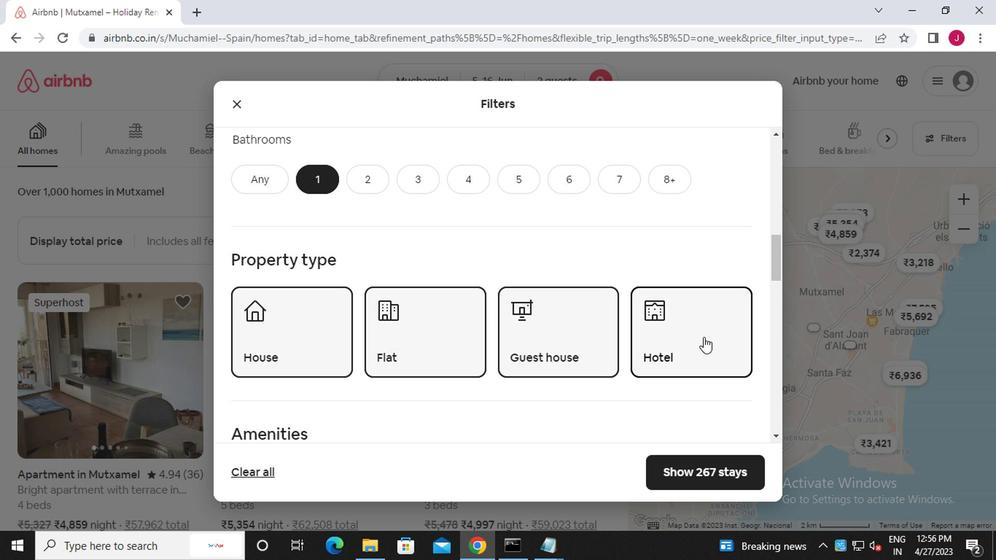 
Action: Mouse moved to (683, 332)
Screenshot: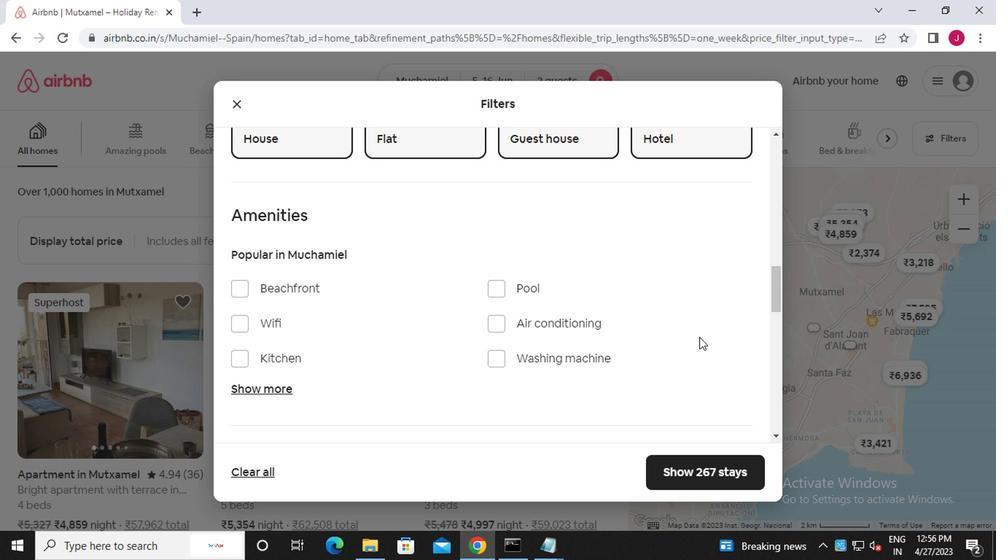 
Action: Mouse scrolled (683, 331) with delta (0, 0)
Screenshot: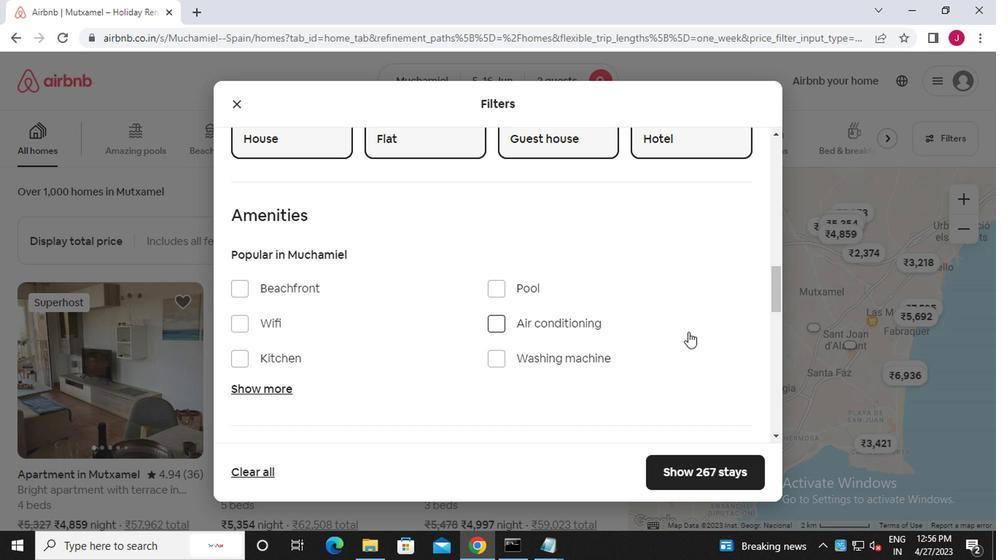 
Action: Mouse scrolled (683, 331) with delta (0, 0)
Screenshot: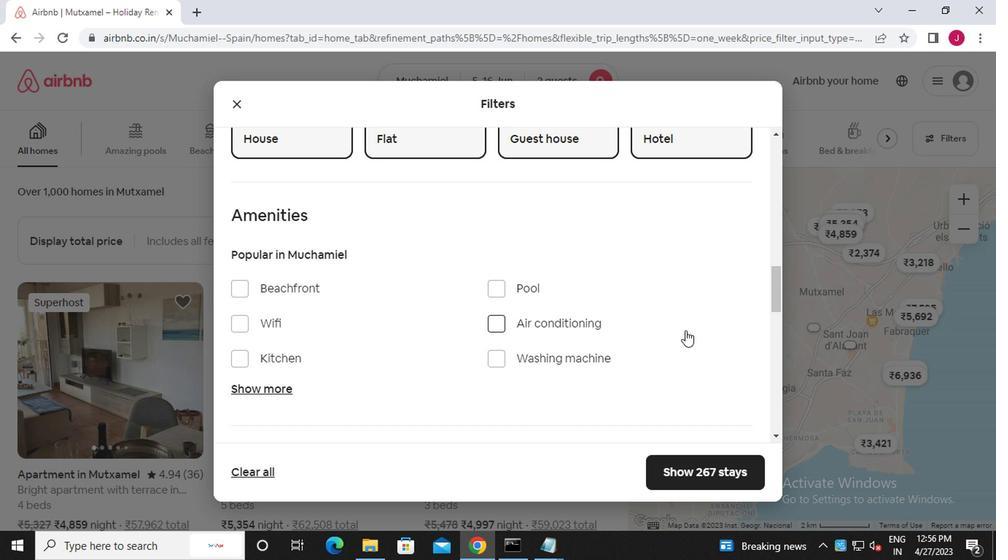 
Action: Mouse scrolled (683, 331) with delta (0, 0)
Screenshot: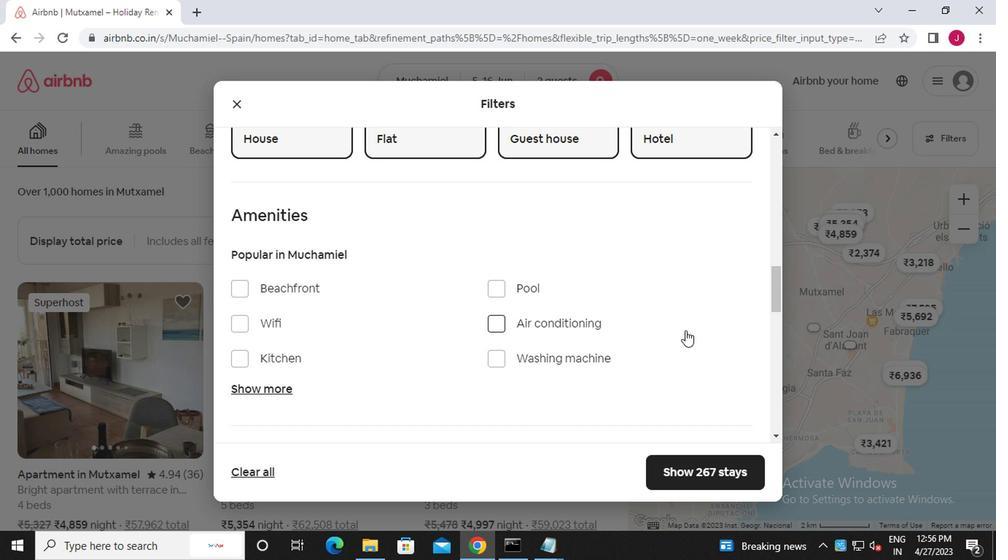 
Action: Mouse moved to (719, 338)
Screenshot: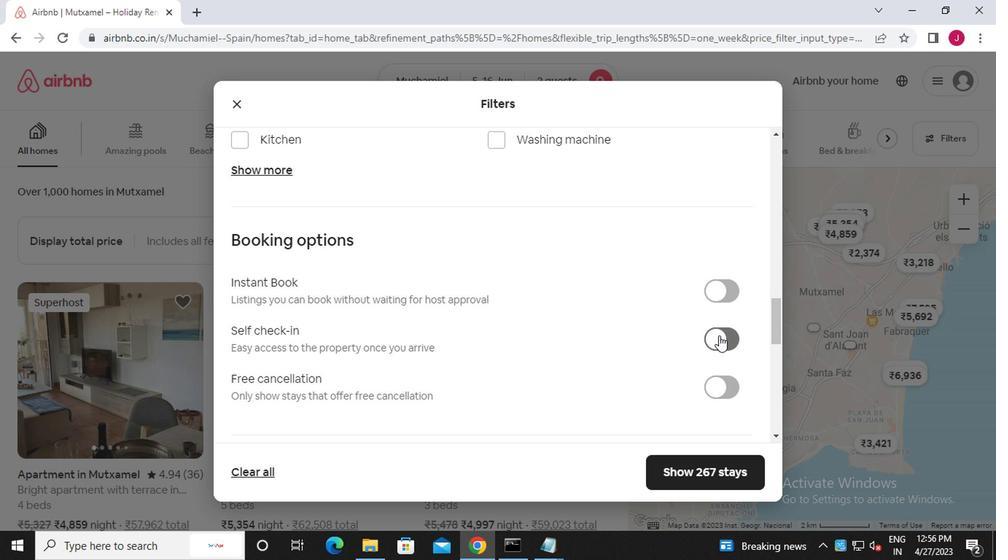 
Action: Mouse pressed left at (719, 338)
Screenshot: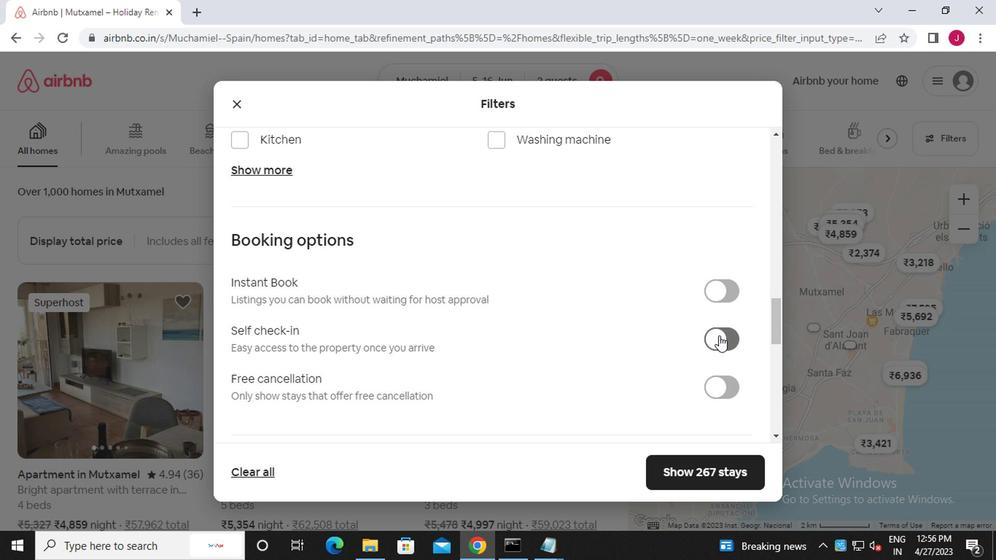 
Action: Mouse moved to (537, 355)
Screenshot: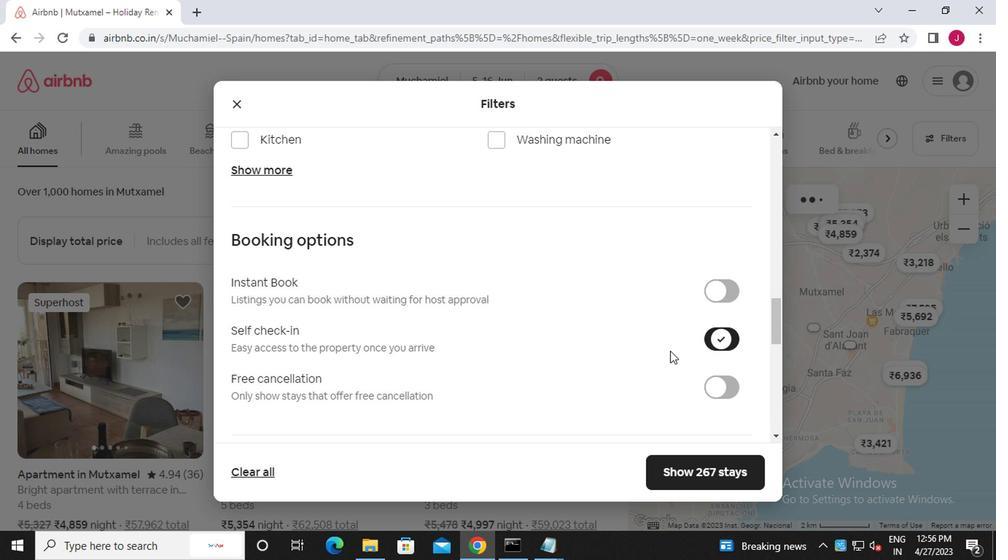 
Action: Mouse scrolled (537, 354) with delta (0, 0)
Screenshot: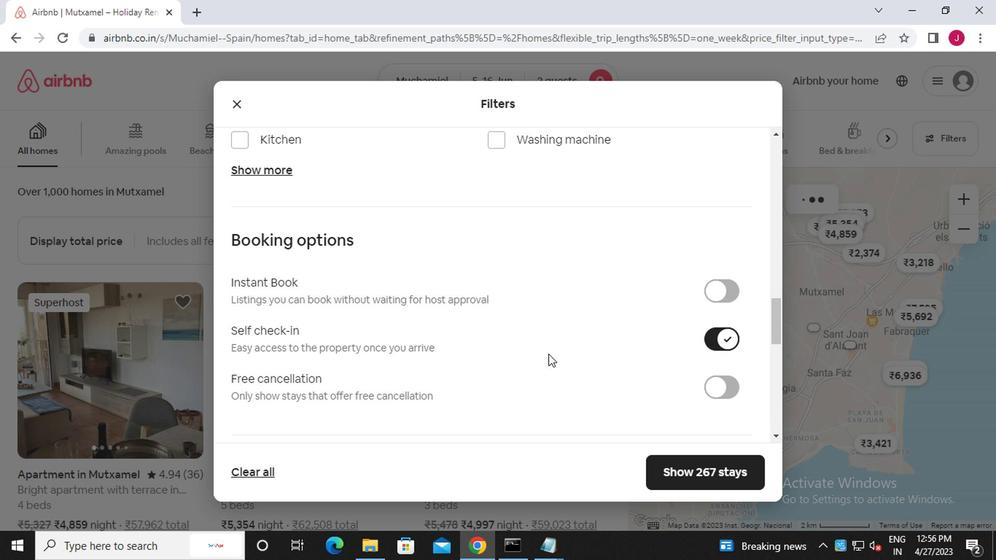 
Action: Mouse scrolled (537, 354) with delta (0, 0)
Screenshot: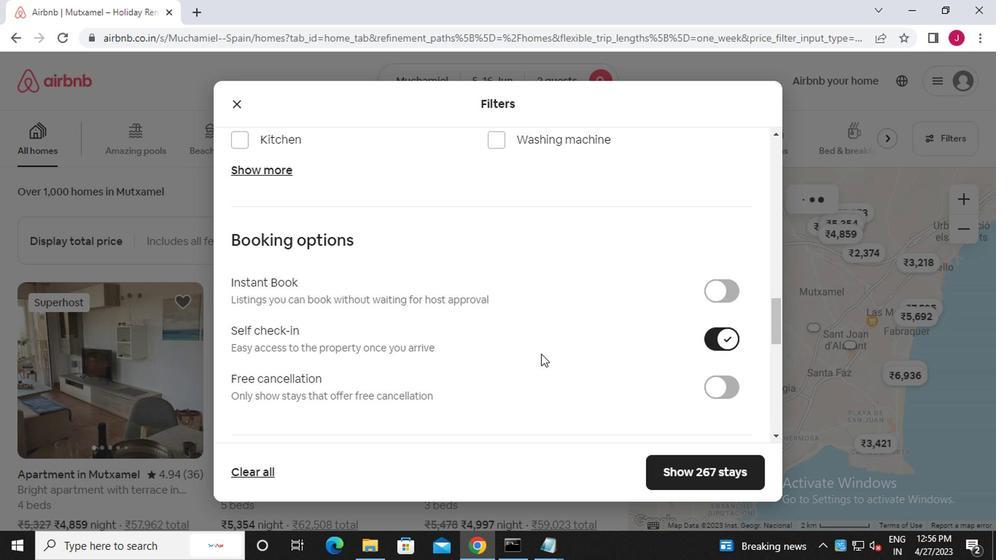
Action: Mouse scrolled (537, 354) with delta (0, 0)
Screenshot: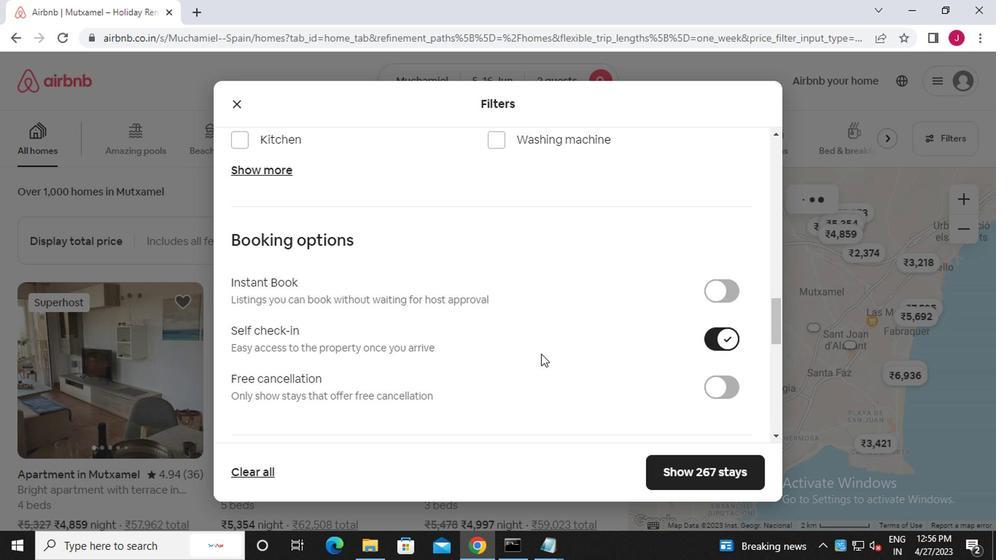 
Action: Mouse scrolled (537, 354) with delta (0, 0)
Screenshot: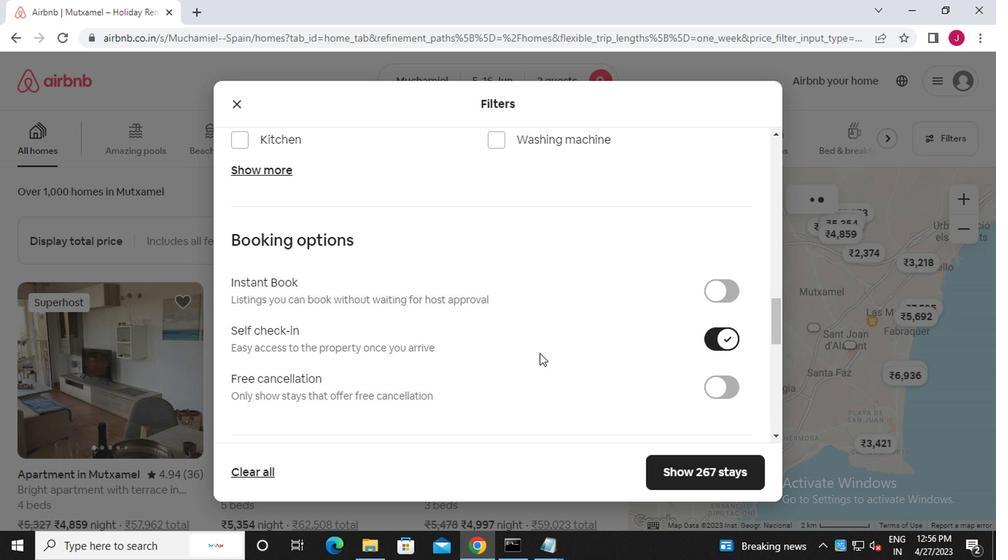 
Action: Mouse scrolled (537, 354) with delta (0, 0)
Screenshot: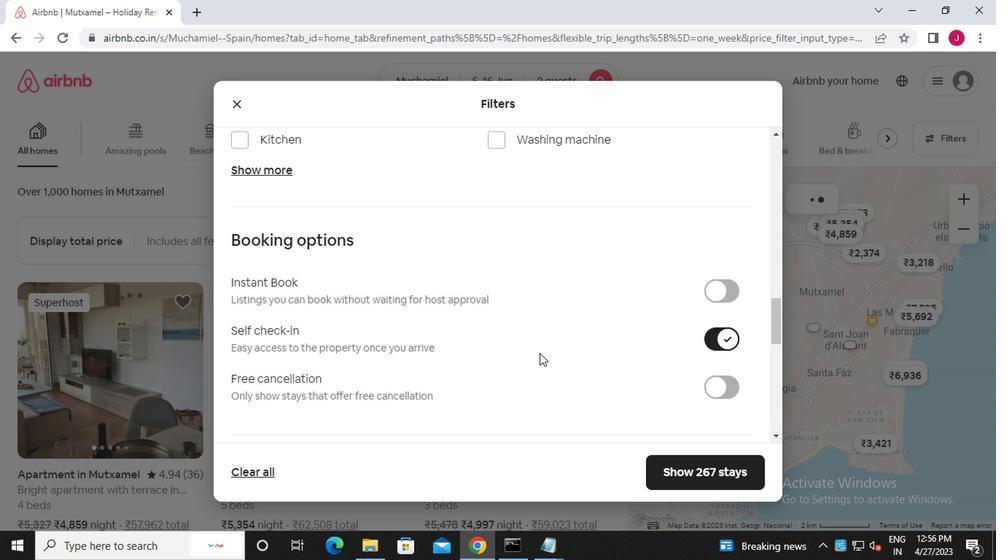 
Action: Mouse moved to (535, 354)
Screenshot: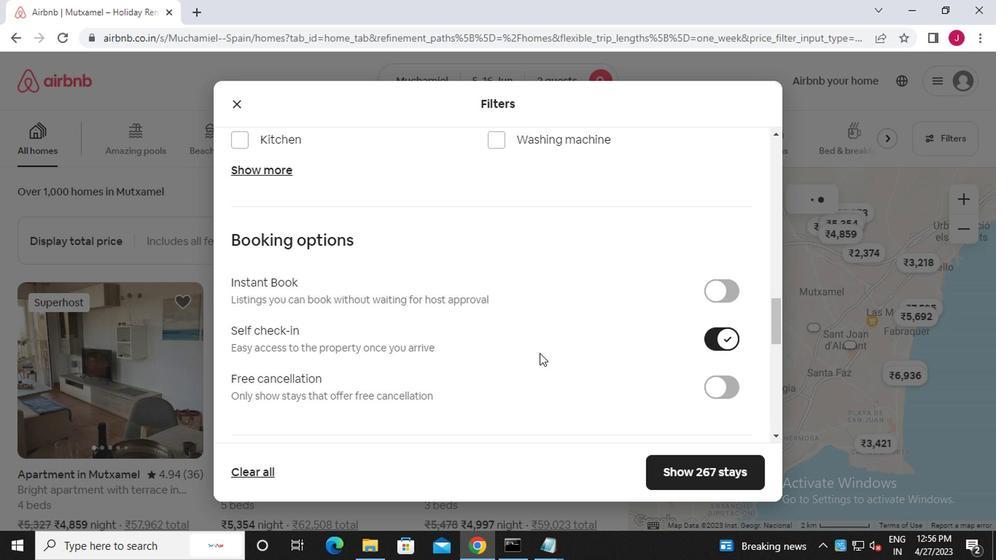 
Action: Mouse scrolled (535, 353) with delta (0, -1)
Screenshot: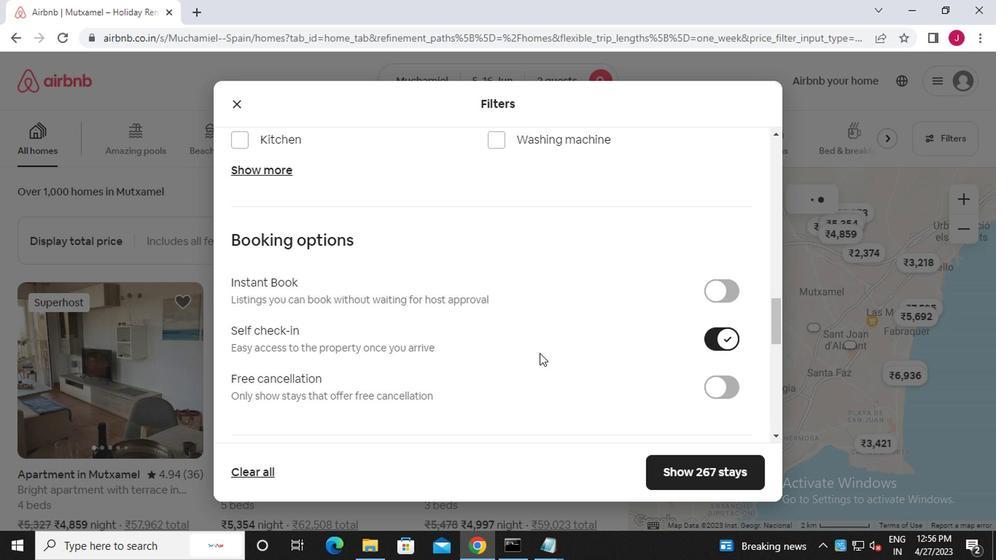 
Action: Mouse moved to (268, 337)
Screenshot: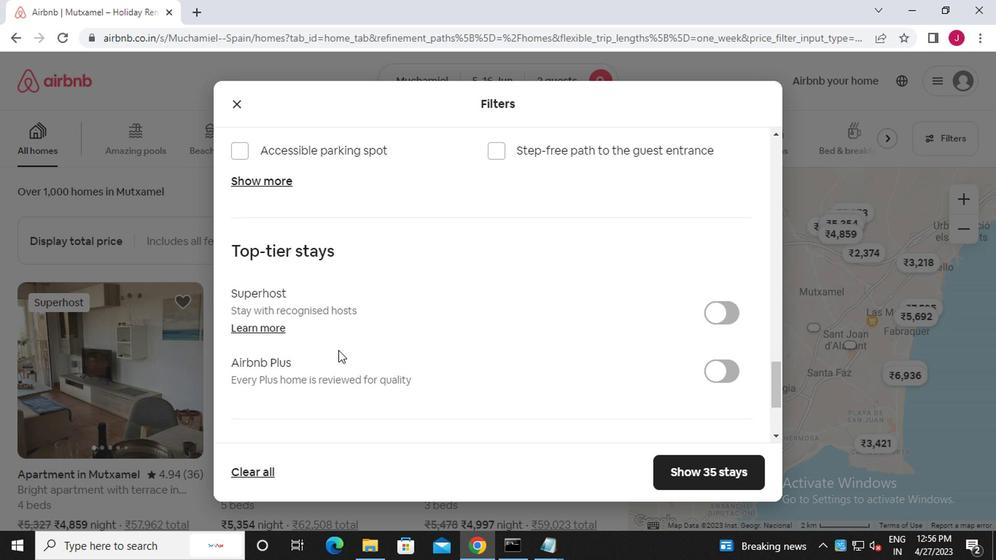 
Action: Mouse scrolled (268, 336) with delta (0, 0)
Screenshot: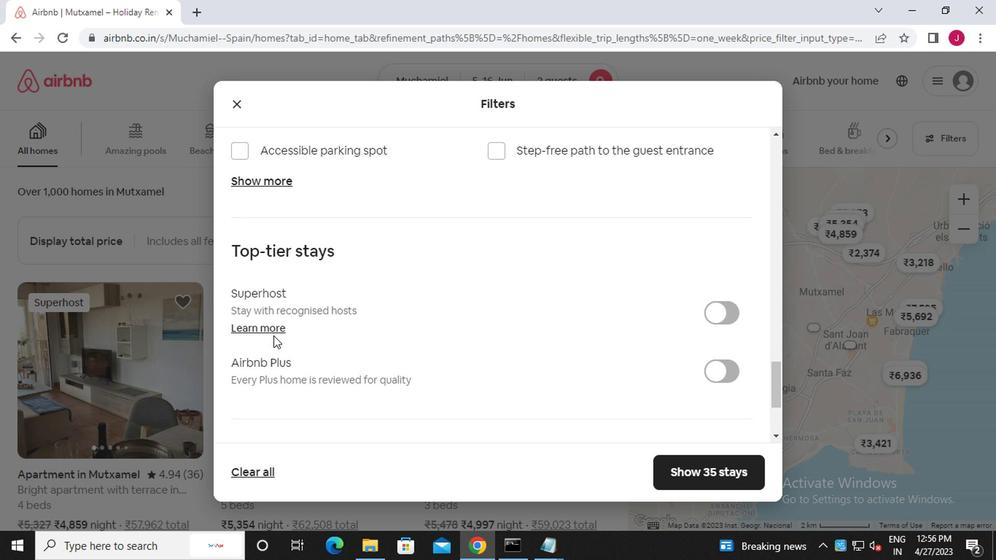 
Action: Mouse scrolled (268, 336) with delta (0, 0)
Screenshot: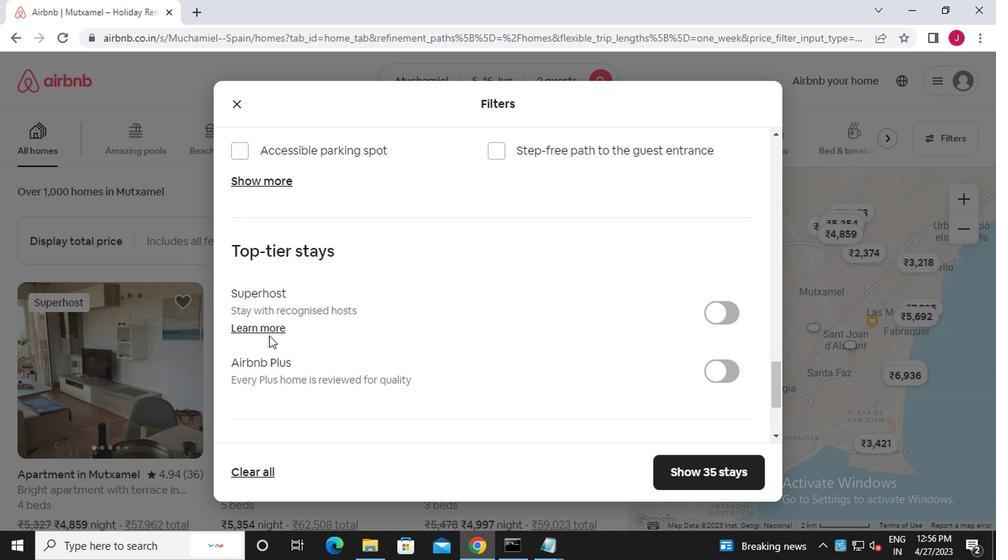 
Action: Mouse scrolled (268, 336) with delta (0, 0)
Screenshot: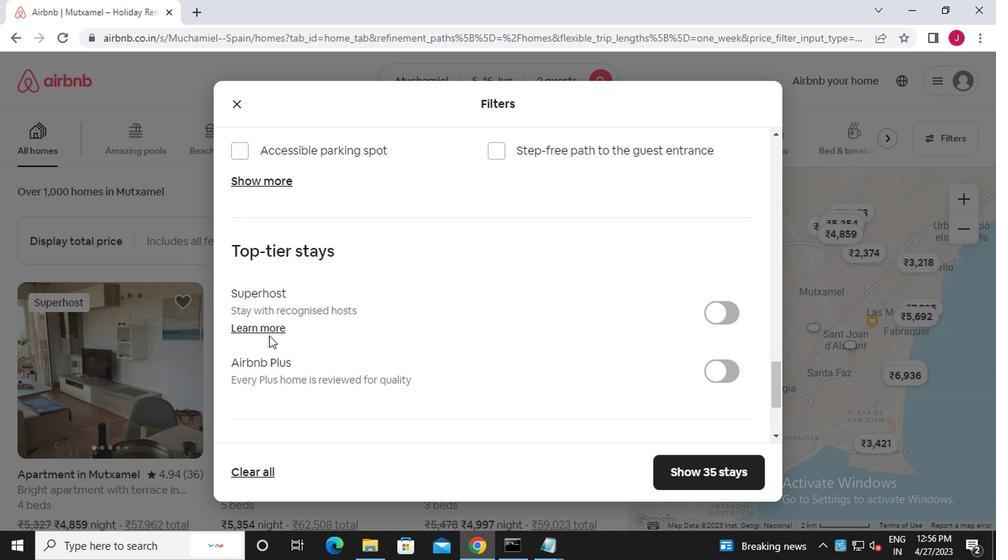 
Action: Mouse scrolled (268, 336) with delta (0, 0)
Screenshot: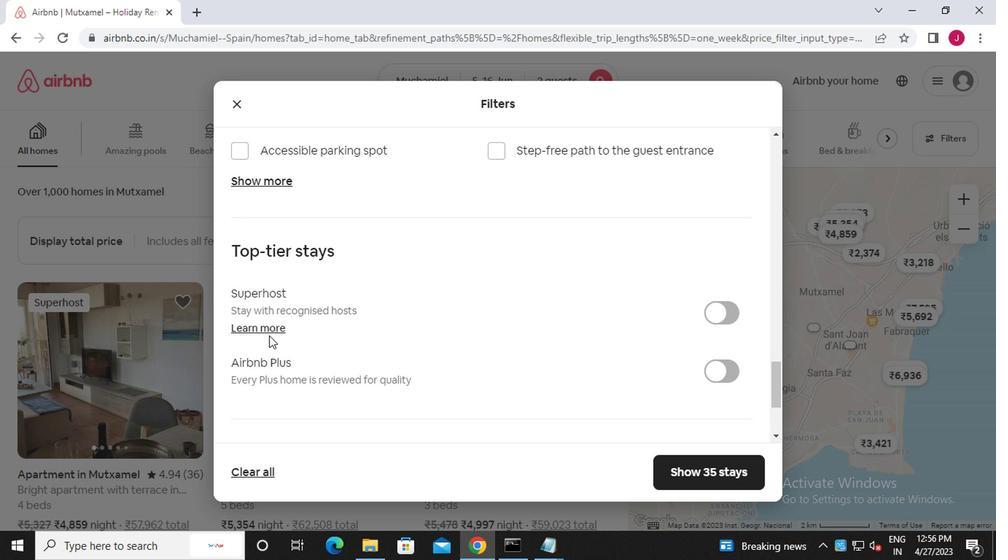 
Action: Mouse scrolled (268, 336) with delta (0, 0)
Screenshot: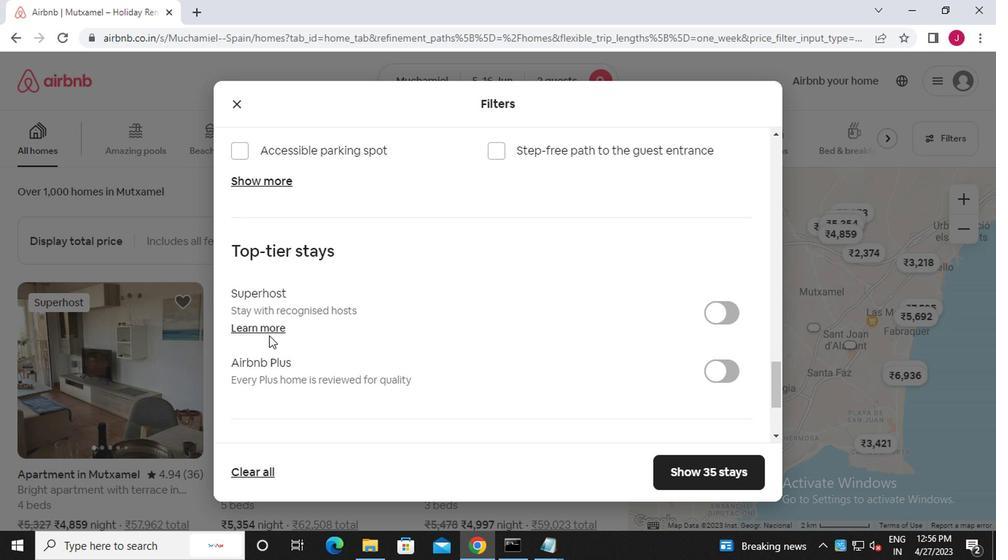 
Action: Mouse moved to (246, 343)
Screenshot: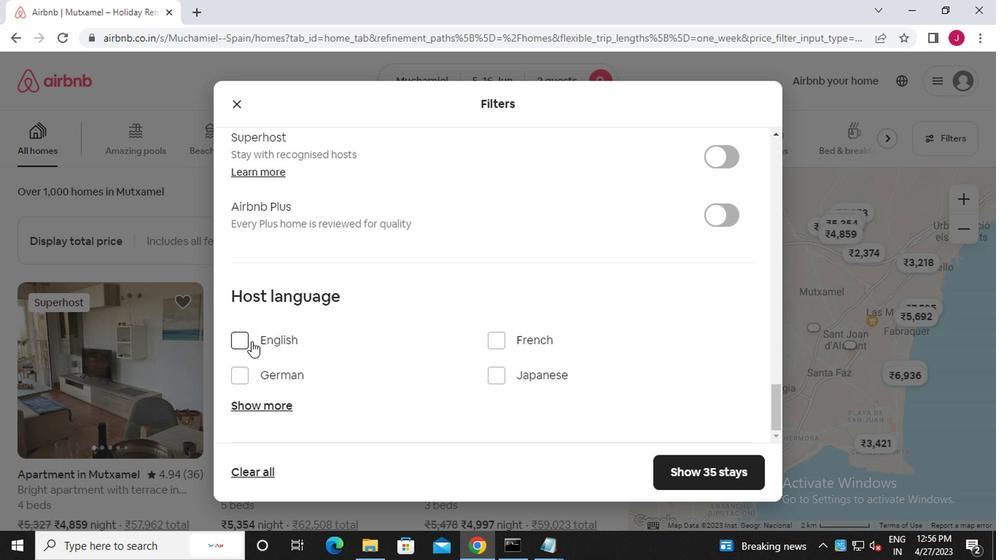 
Action: Mouse pressed left at (246, 343)
Screenshot: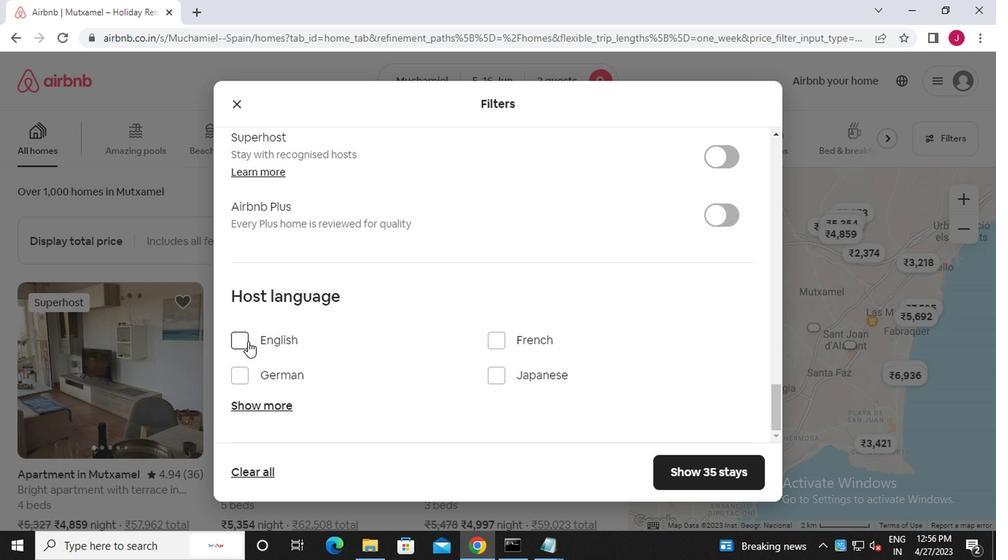 
Action: Mouse moved to (694, 469)
Screenshot: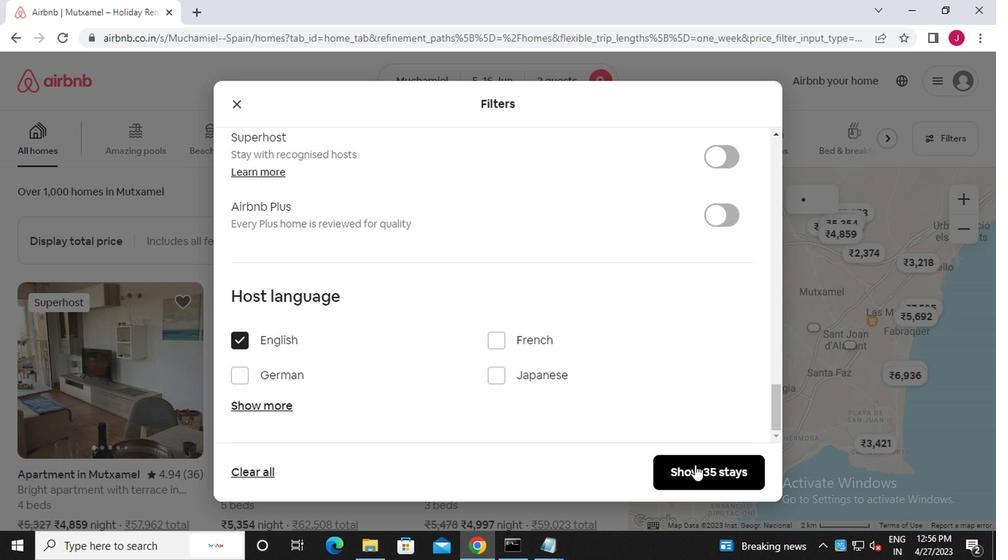 
Action: Mouse pressed left at (694, 469)
Screenshot: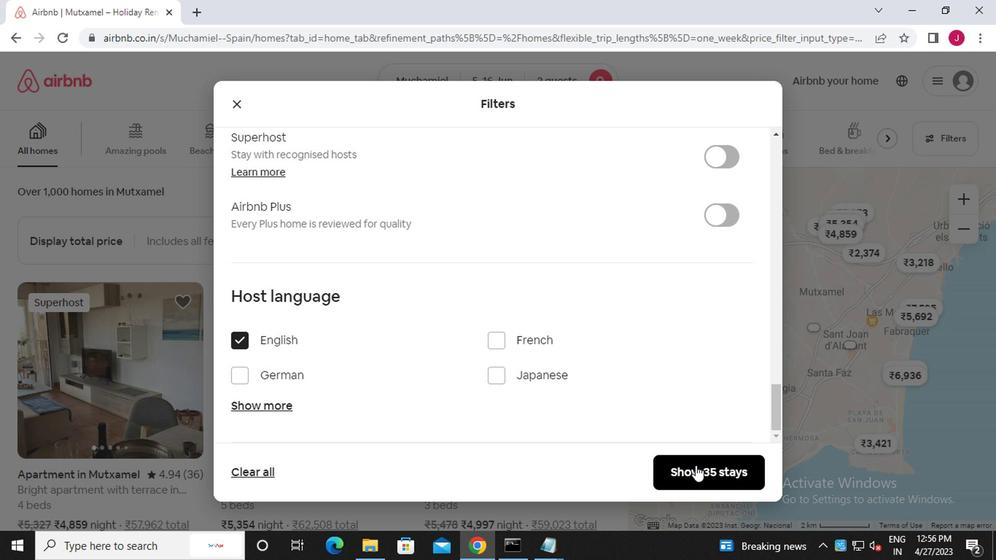 
Action: Mouse moved to (689, 463)
Screenshot: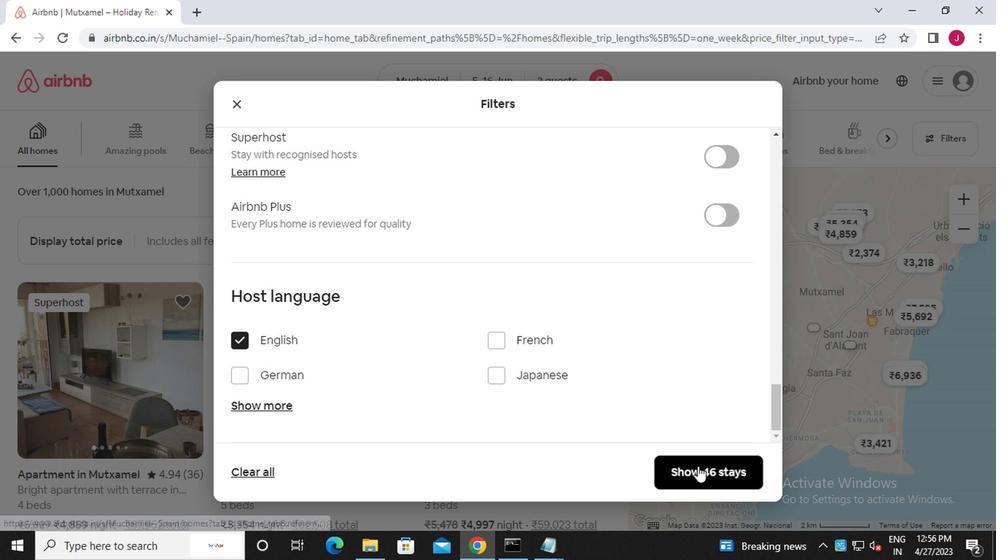 
